 Task: Look for space in Centennial, United States from 10th July, 2023 to 15th July, 2023 for 7 adults in price range Rs.10000 to Rs.15000. Place can be entire place or shared room with 4 bedrooms having 7 beds and 4 bathrooms. Property type can be house, flat, guest house. Amenities needed are: wifi, TV, free parkinig on premises, gym, breakfast. Booking option can be shelf check-in. Required host language is English.
Action: Mouse moved to (453, 107)
Screenshot: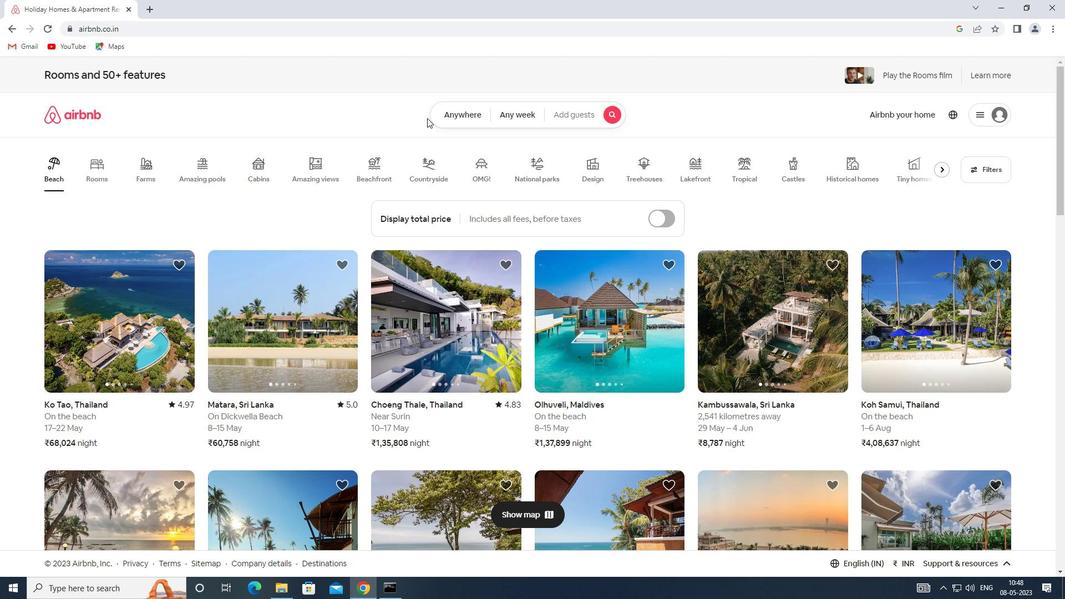 
Action: Mouse pressed left at (453, 107)
Screenshot: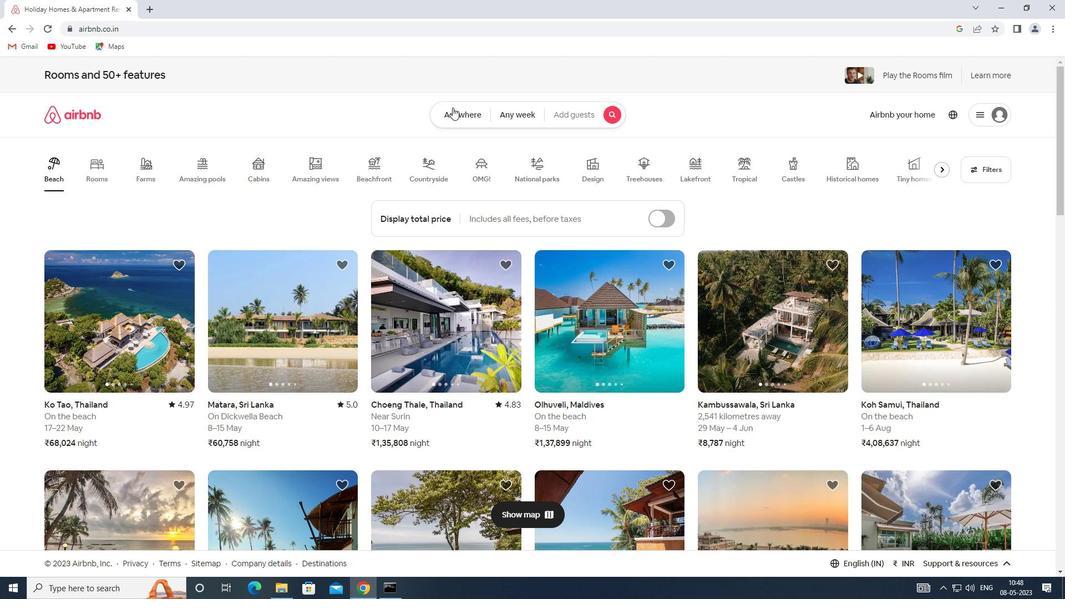 
Action: Mouse moved to (366, 154)
Screenshot: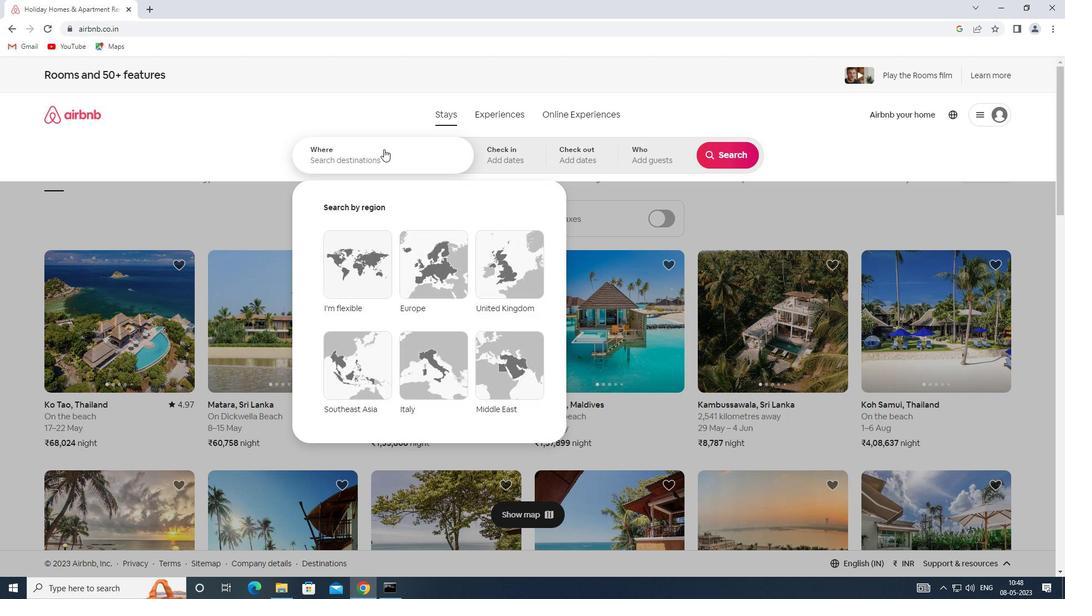 
Action: Mouse pressed left at (366, 154)
Screenshot: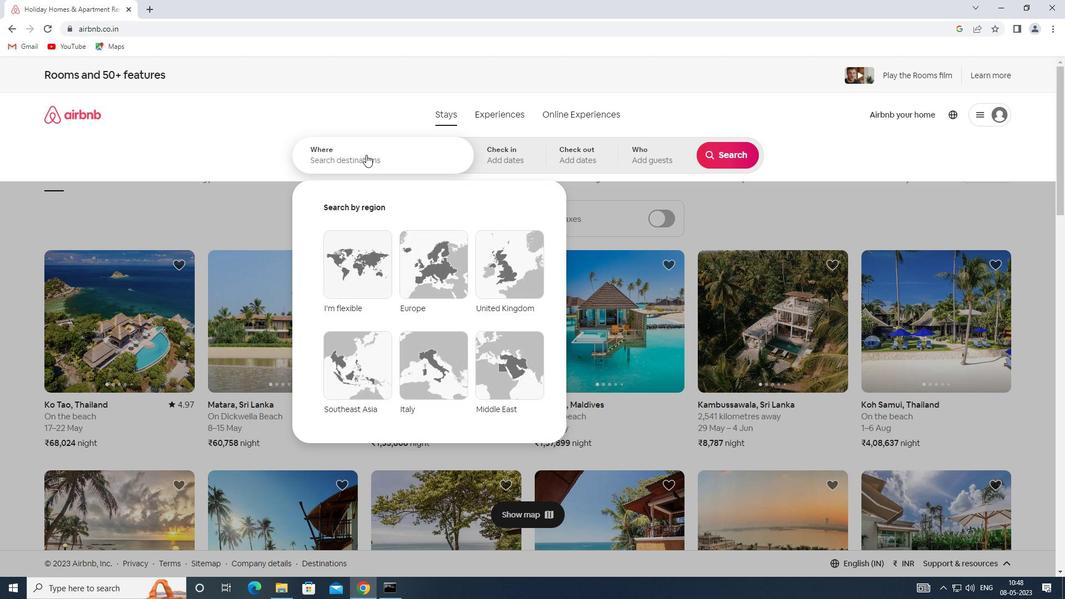 
Action: Key pressed <Key.shift><Key.shift><Key.shift><Key.shift><Key.shift><Key.shift><Key.shift><Key.shift><Key.shift><Key.shift><Key.shift><Key.shift><Key.shift><Key.shift>SPAC
Screenshot: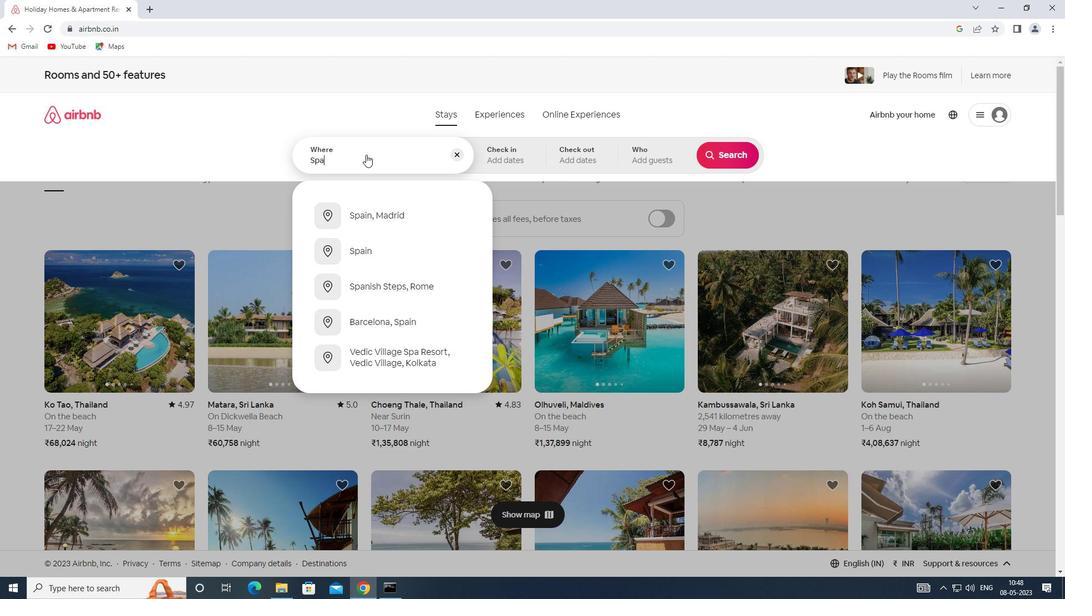
Action: Mouse moved to (365, 154)
Screenshot: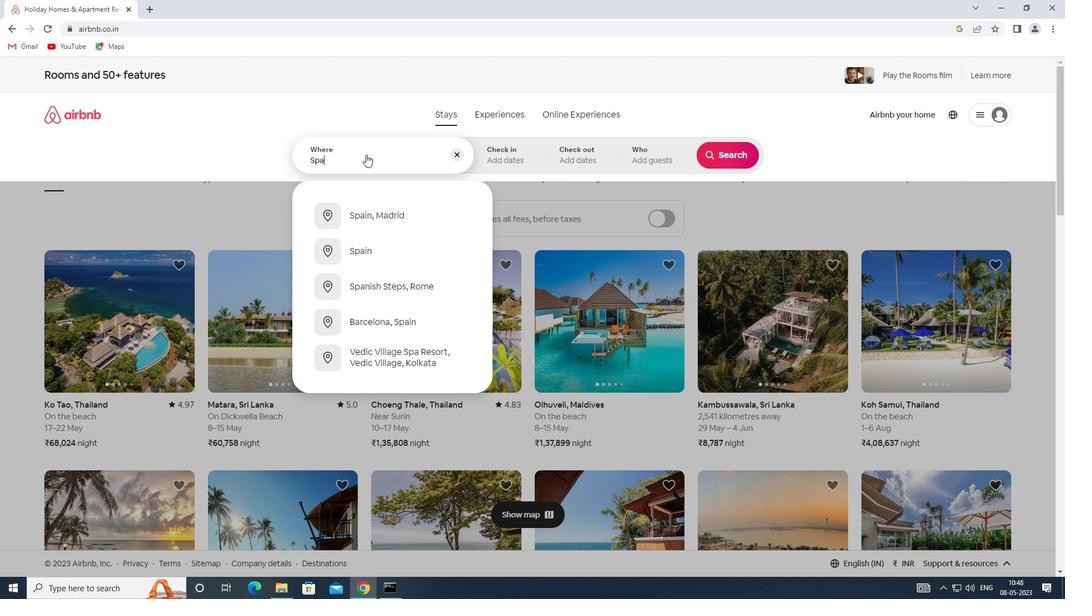 
Action: Key pressed E<Key.space>IN<Key.space><Key.shift><Key.shift><Key.shift><Key.shift><Key.shift>CENTENNIAL,<Key.shift>UNITED<Key.space><Key.shift>STATES
Screenshot: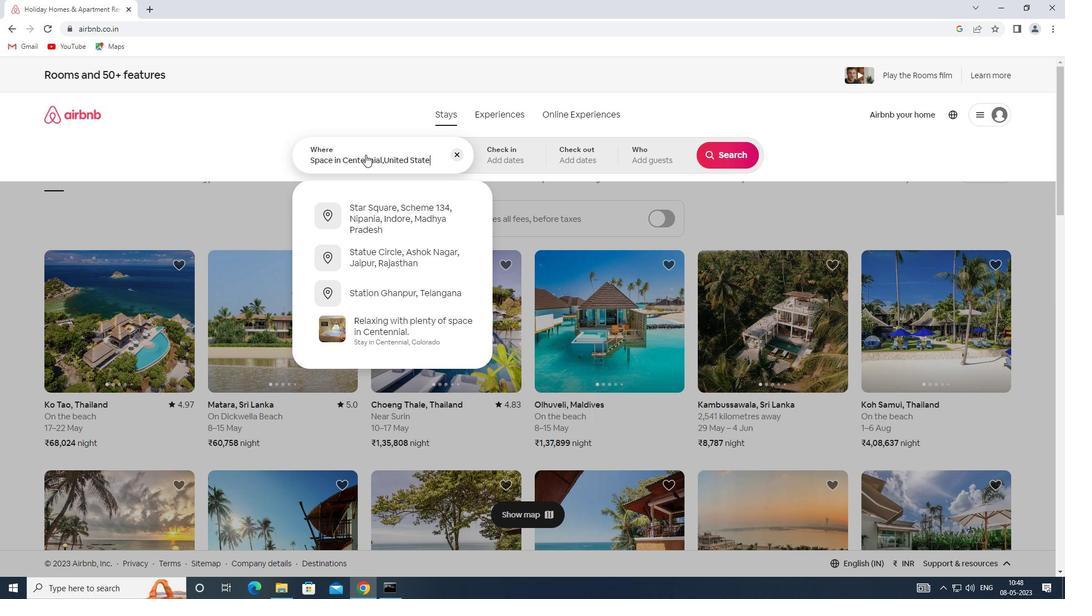 
Action: Mouse moved to (482, 157)
Screenshot: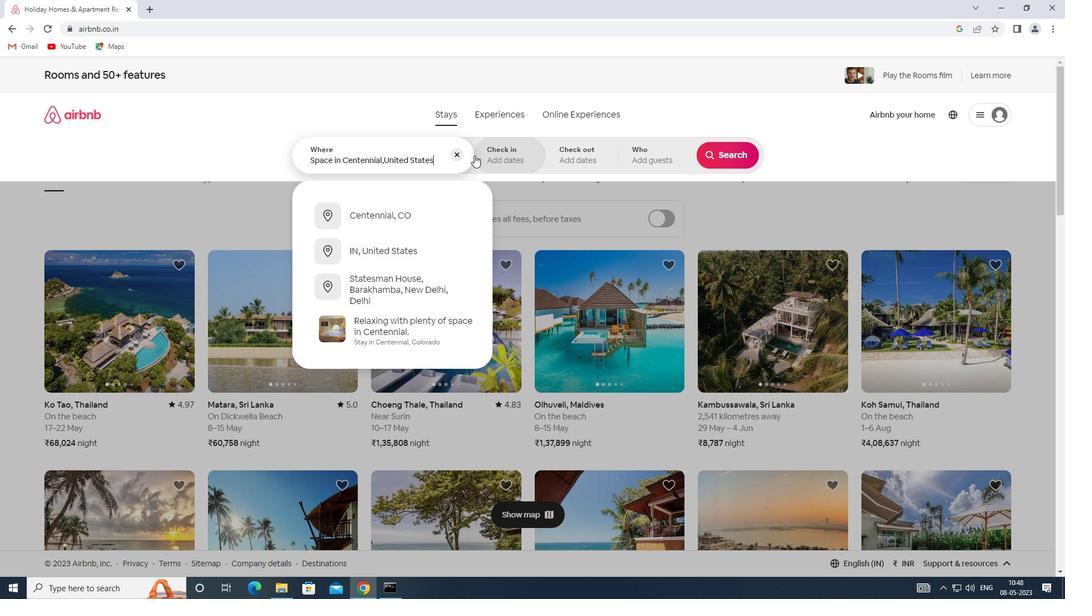
Action: Mouse pressed left at (482, 157)
Screenshot: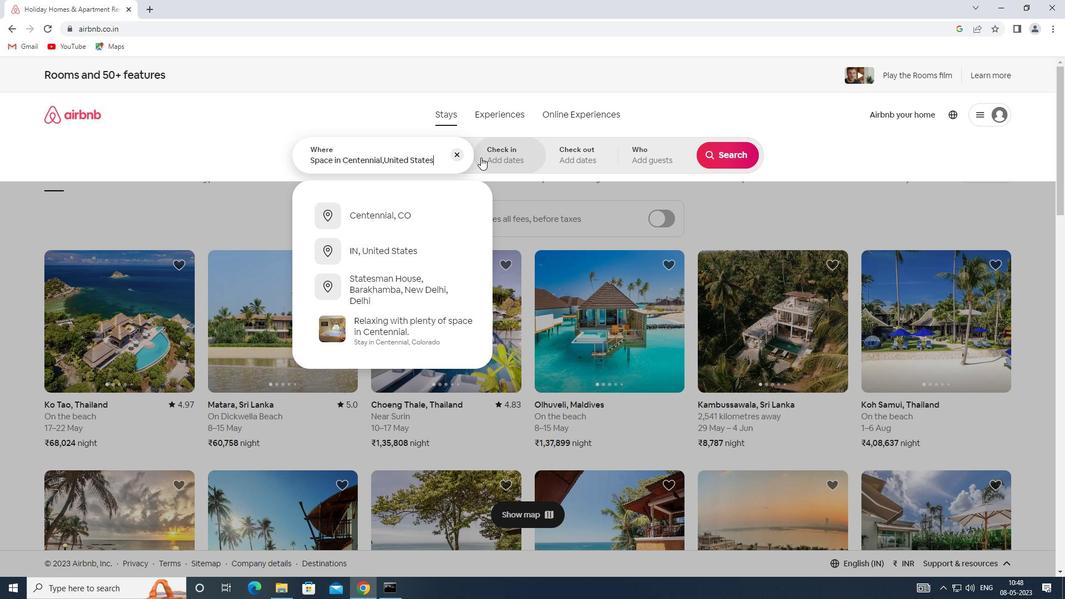 
Action: Mouse moved to (728, 242)
Screenshot: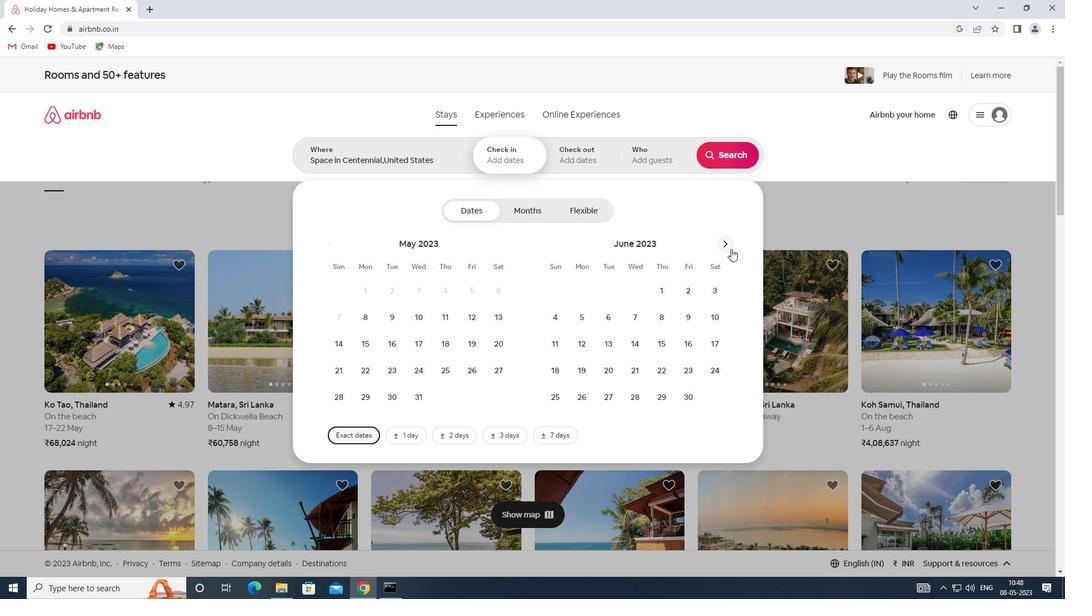 
Action: Mouse pressed left at (728, 242)
Screenshot: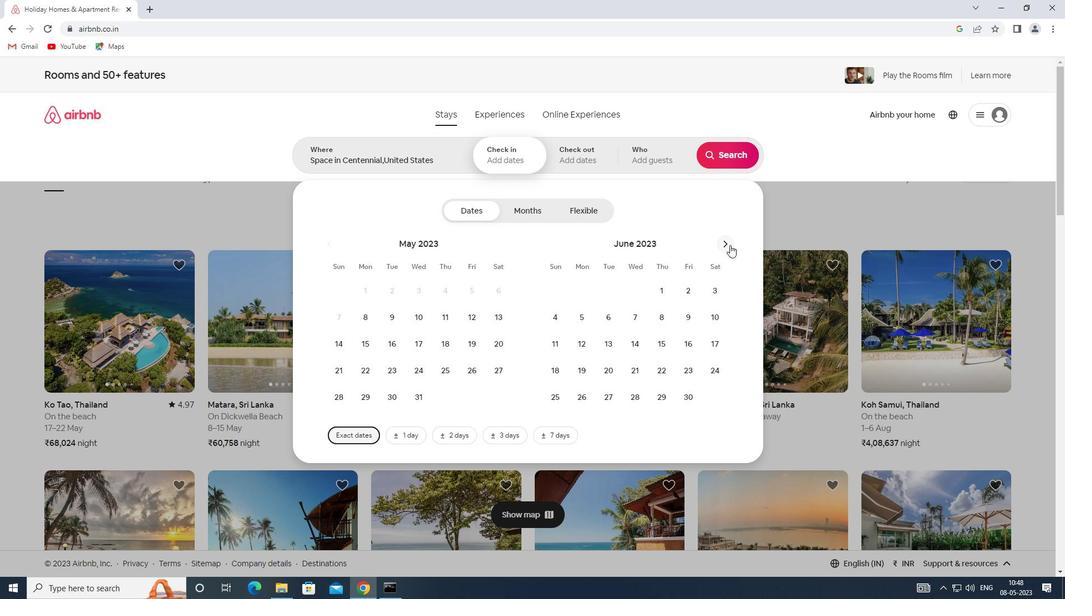 
Action: Mouse moved to (585, 343)
Screenshot: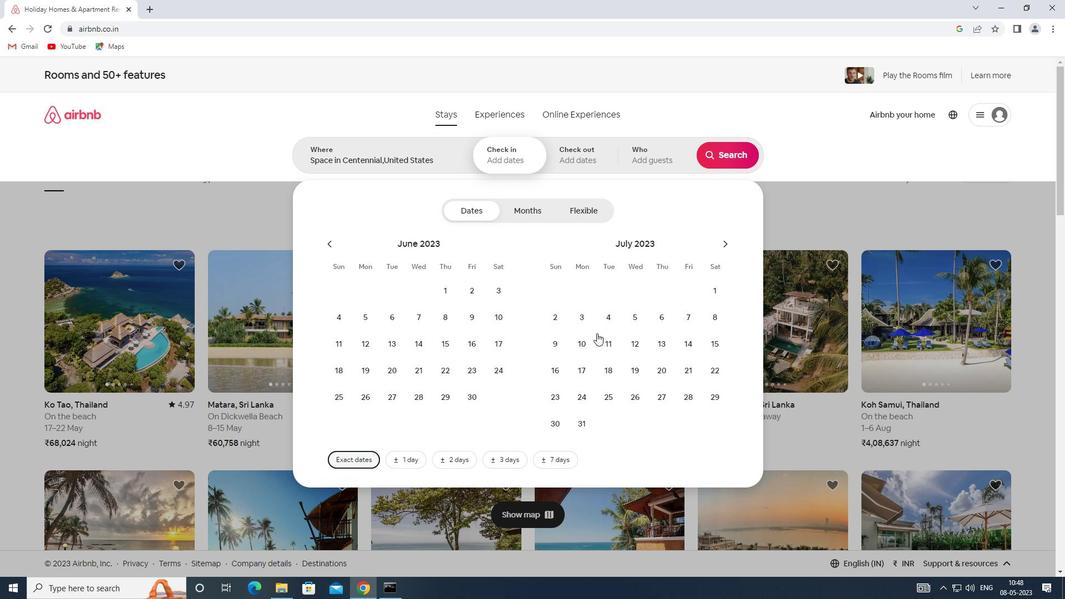 
Action: Mouse pressed left at (585, 343)
Screenshot: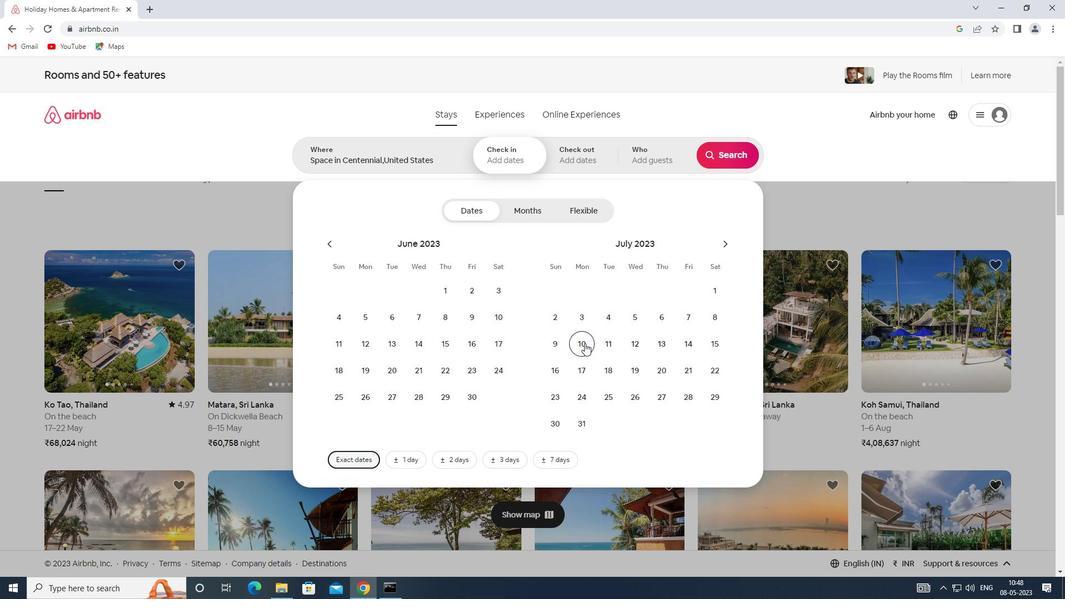 
Action: Mouse moved to (723, 335)
Screenshot: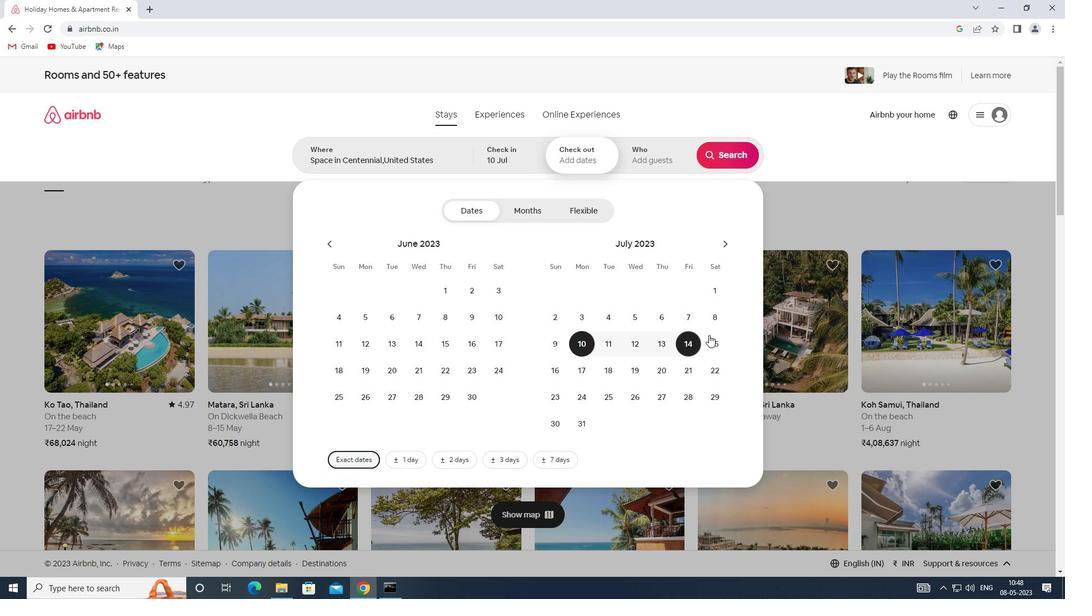 
Action: Mouse pressed left at (723, 335)
Screenshot: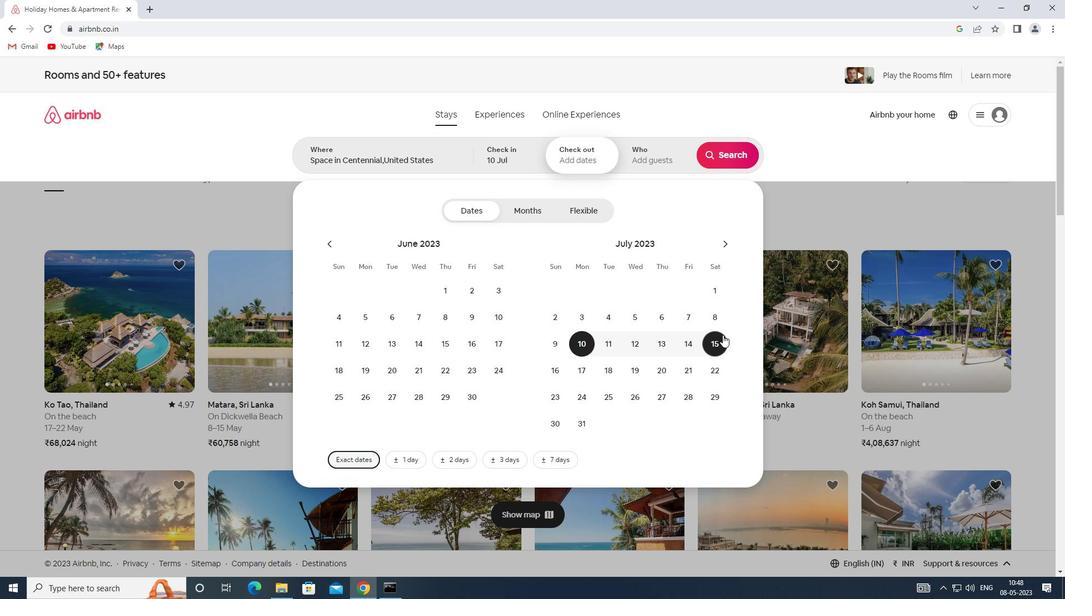 
Action: Mouse moved to (672, 154)
Screenshot: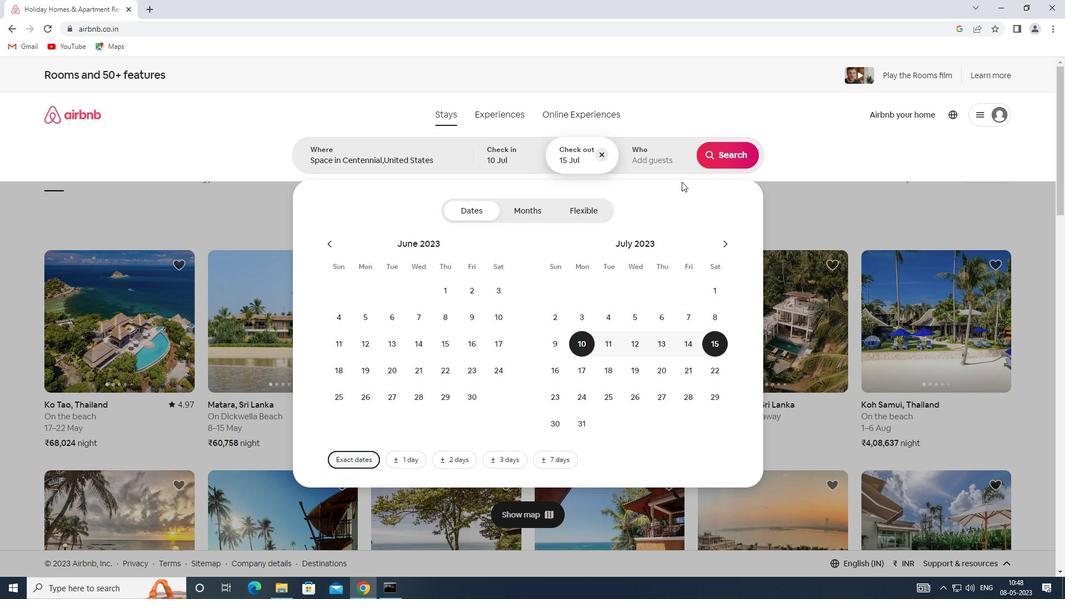 
Action: Mouse pressed left at (672, 154)
Screenshot: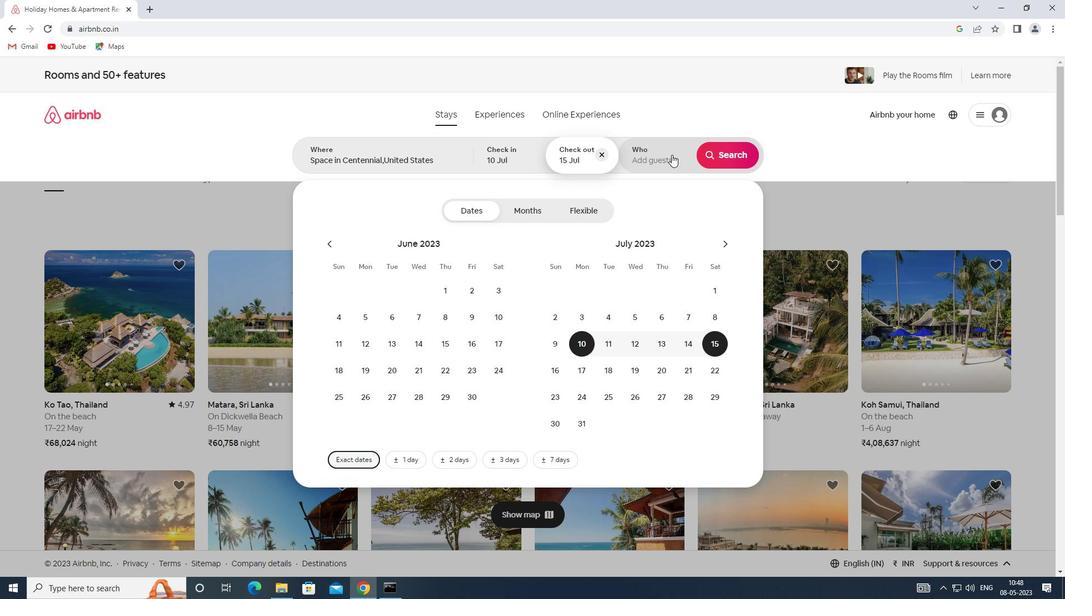 
Action: Mouse moved to (733, 216)
Screenshot: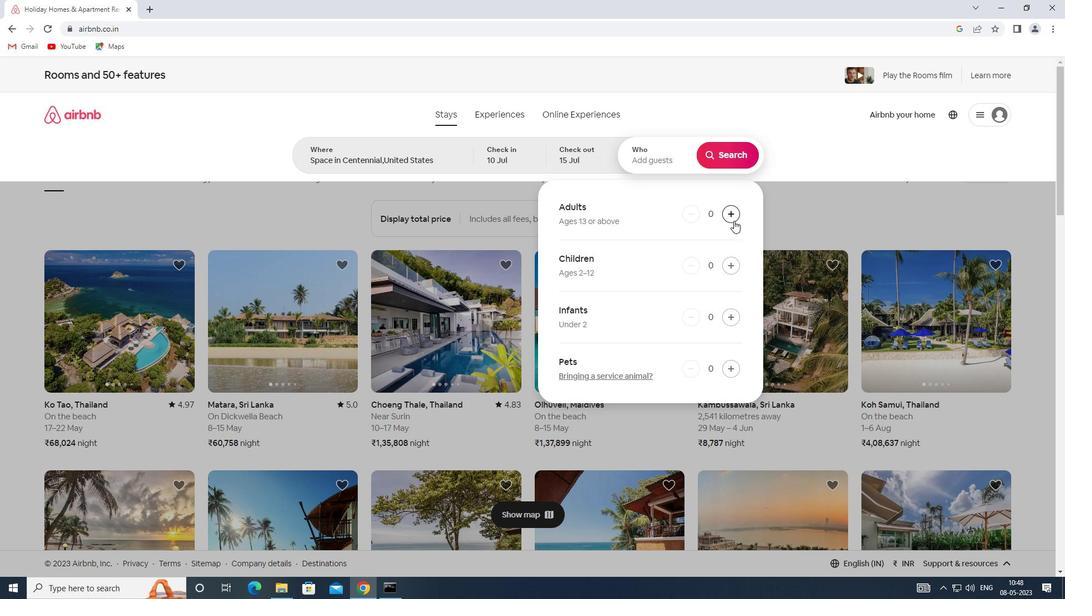 
Action: Mouse pressed left at (733, 216)
Screenshot: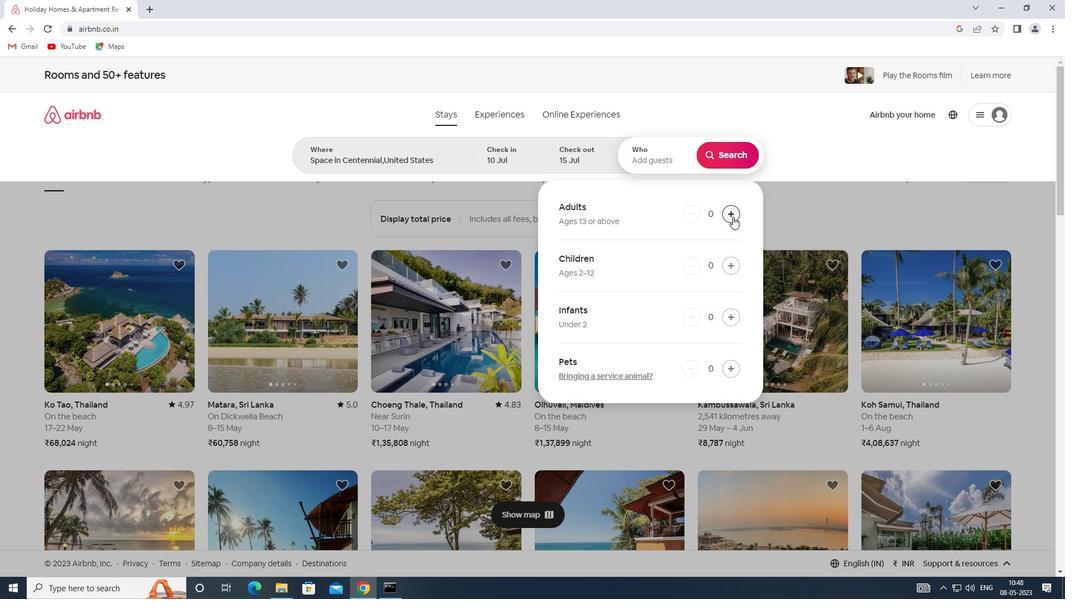 
Action: Mouse pressed left at (733, 216)
Screenshot: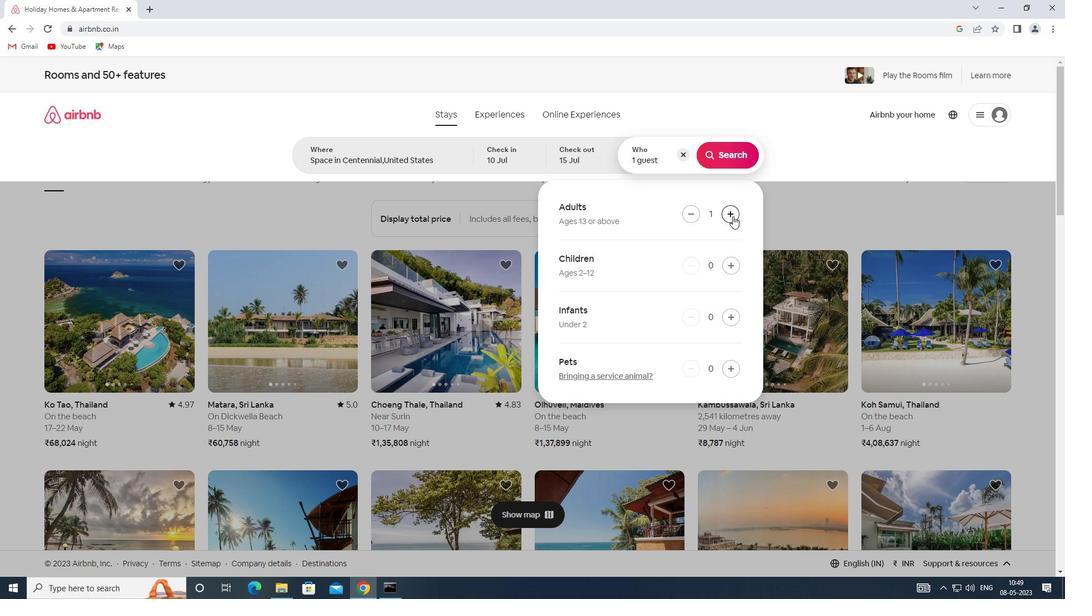 
Action: Mouse pressed left at (733, 216)
Screenshot: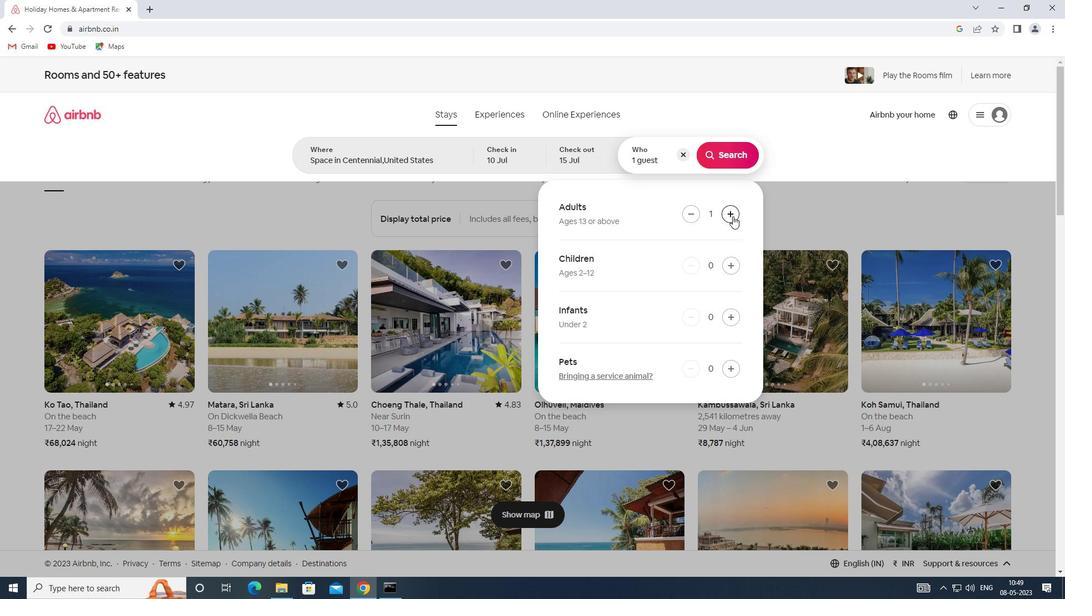 
Action: Mouse pressed left at (733, 216)
Screenshot: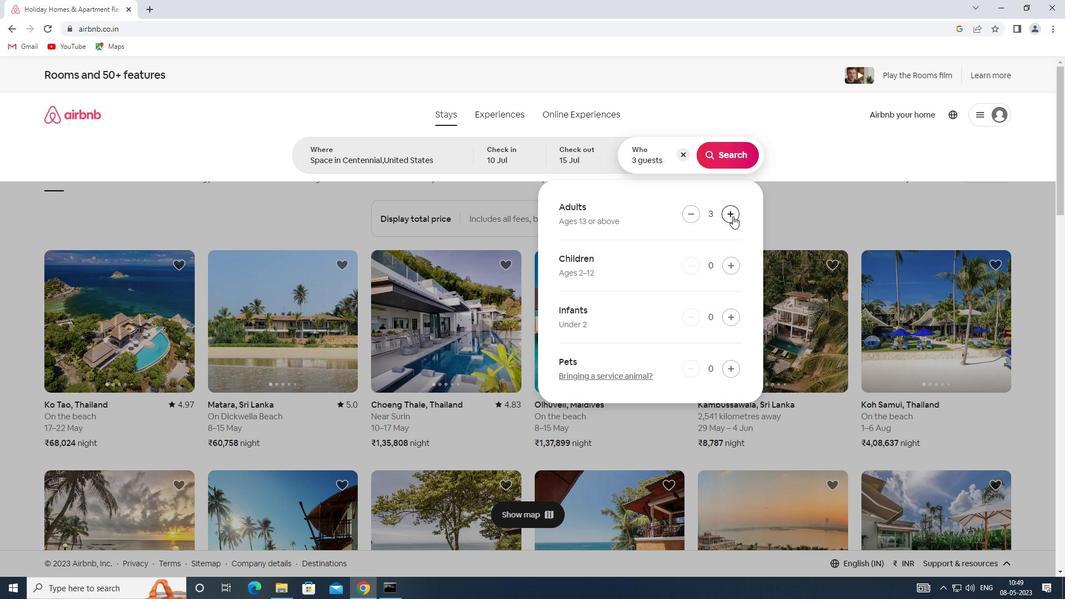 
Action: Mouse pressed left at (733, 216)
Screenshot: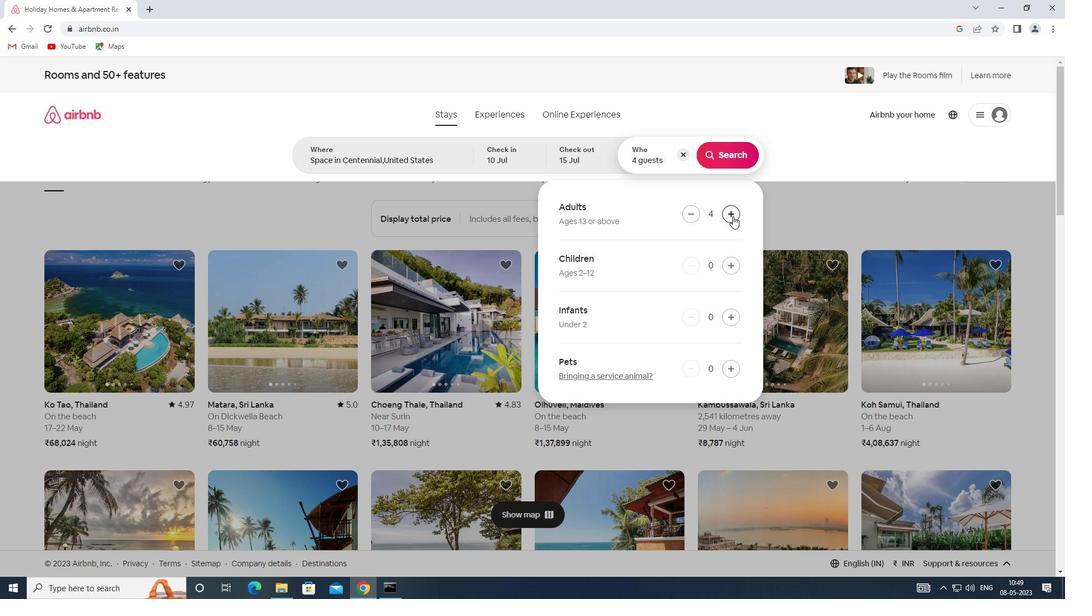 
Action: Mouse pressed left at (733, 216)
Screenshot: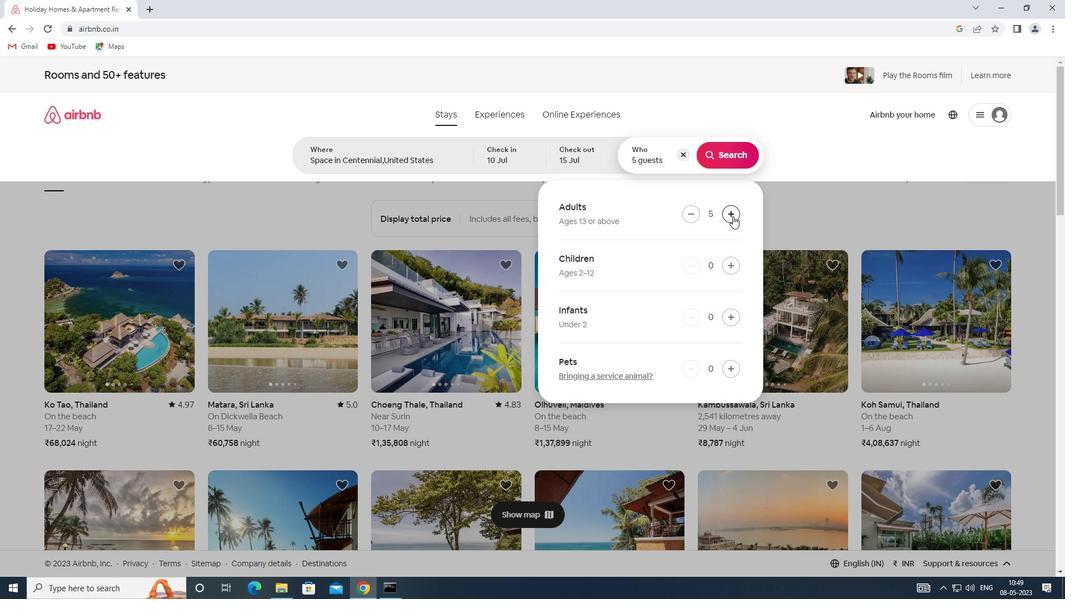 
Action: Mouse pressed left at (733, 216)
Screenshot: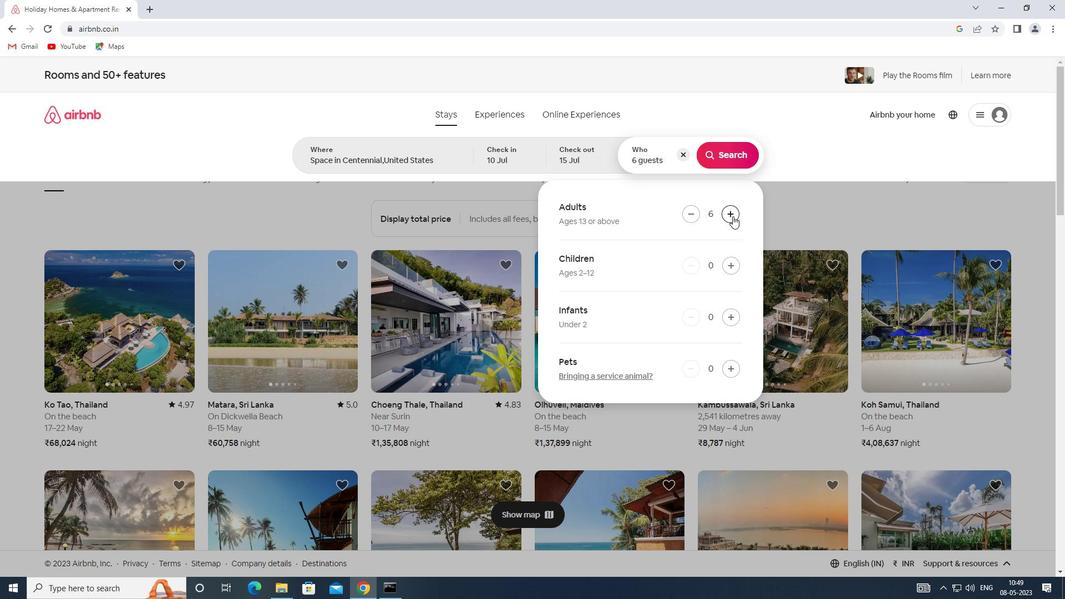 
Action: Mouse moved to (737, 154)
Screenshot: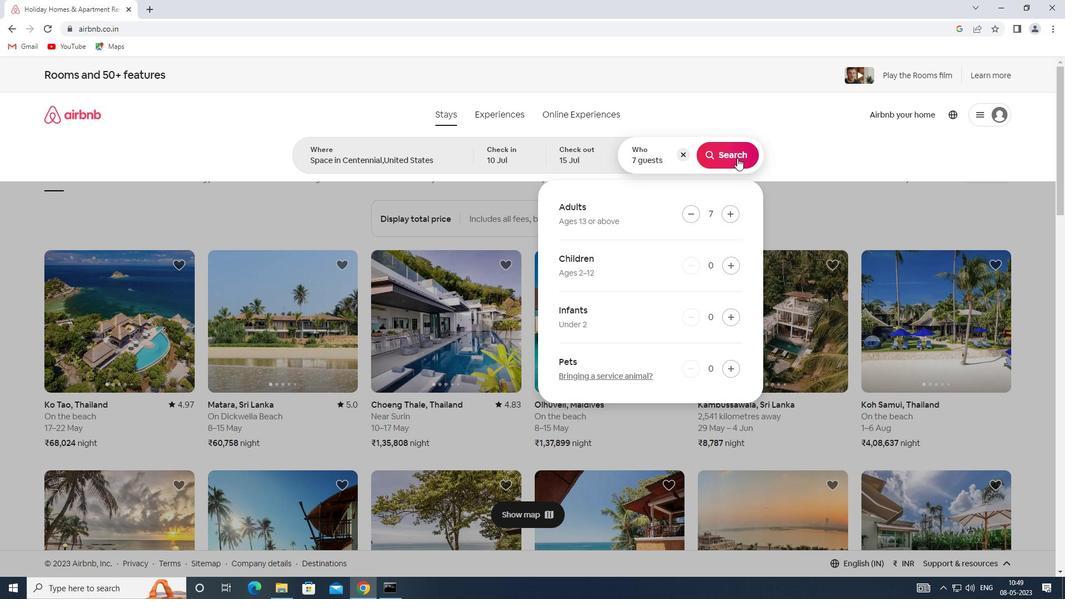
Action: Mouse pressed left at (737, 154)
Screenshot: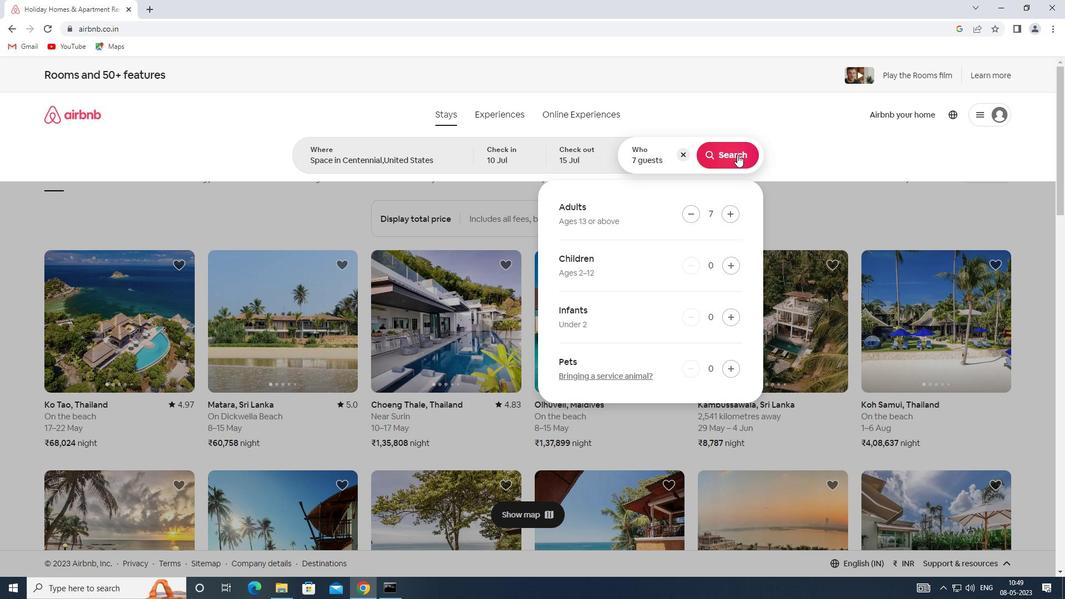 
Action: Mouse moved to (1015, 131)
Screenshot: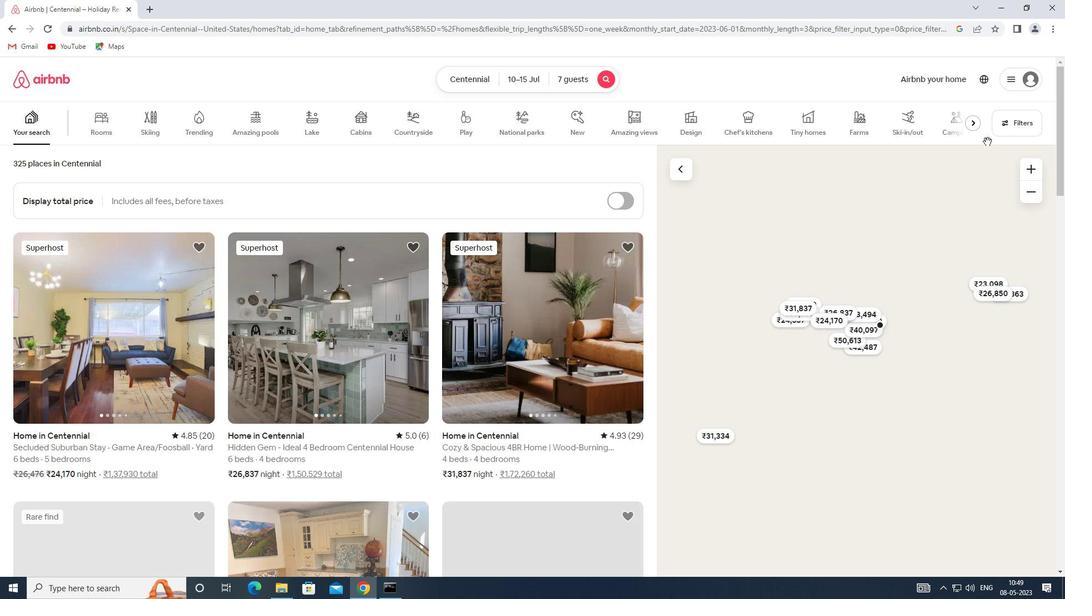 
Action: Mouse pressed left at (1015, 131)
Screenshot: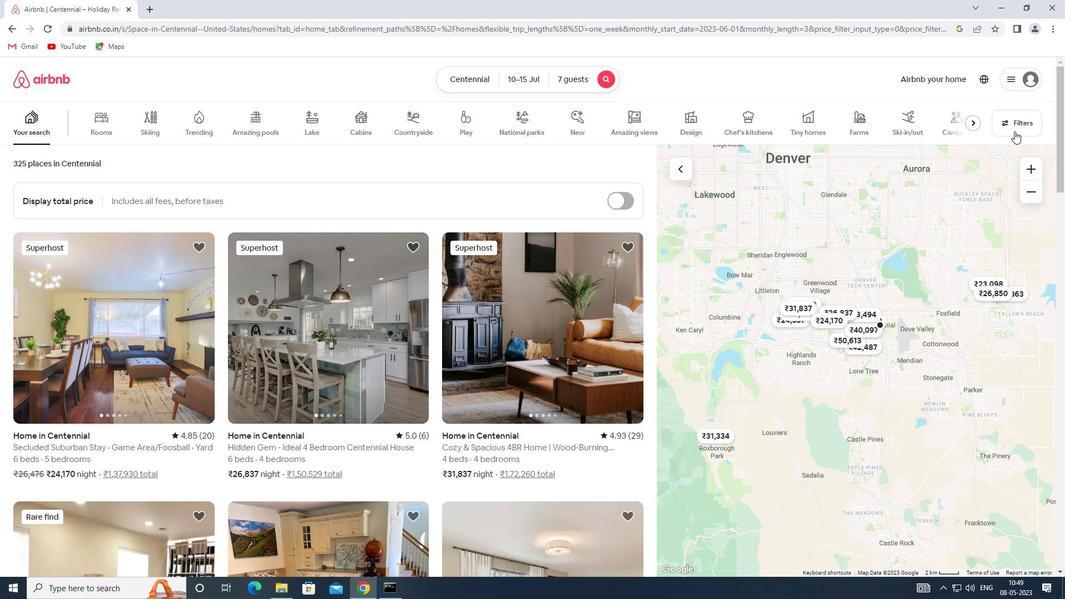 
Action: Mouse moved to (386, 397)
Screenshot: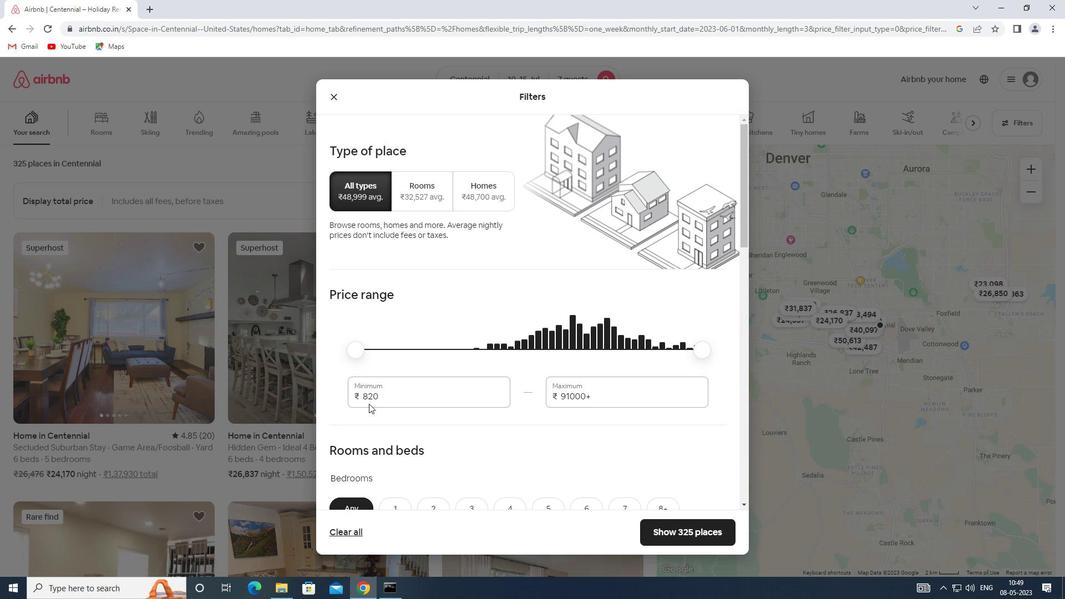 
Action: Mouse pressed left at (386, 397)
Screenshot: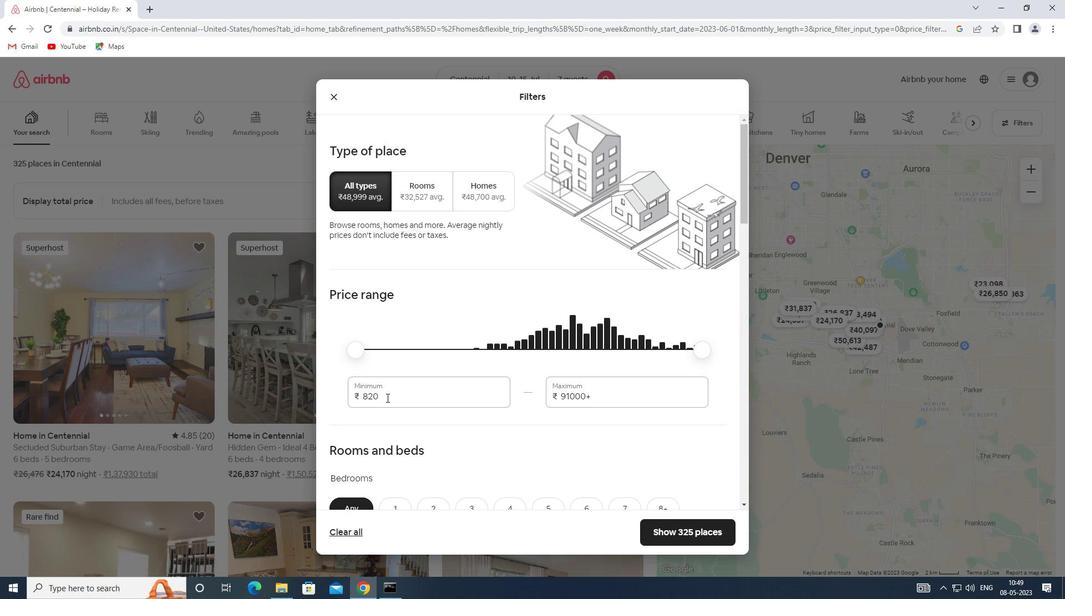 
Action: Mouse moved to (348, 397)
Screenshot: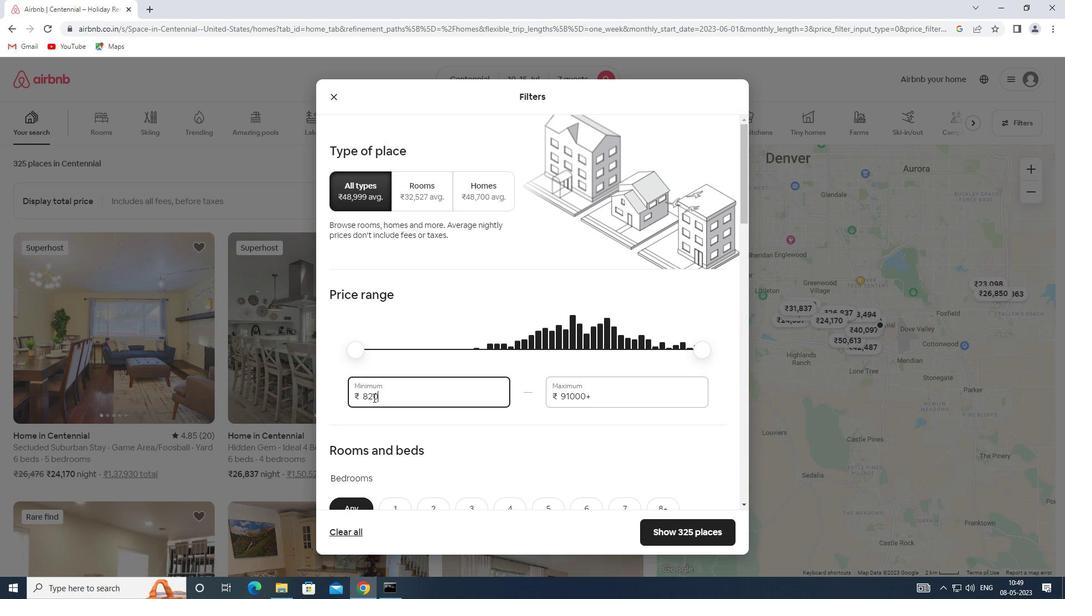 
Action: Key pressed 10000
Screenshot: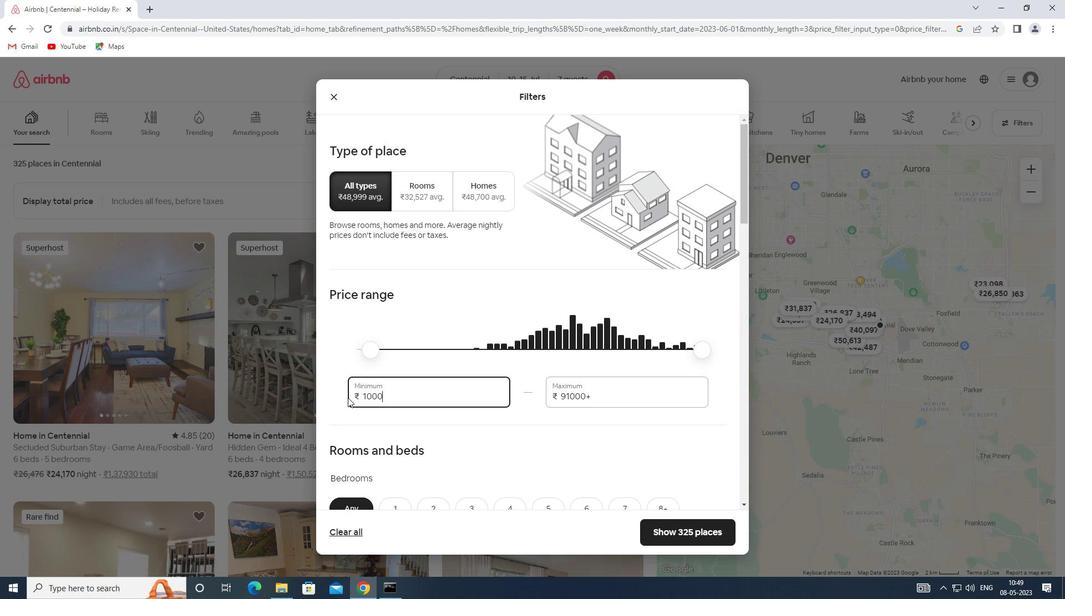 
Action: Mouse moved to (592, 399)
Screenshot: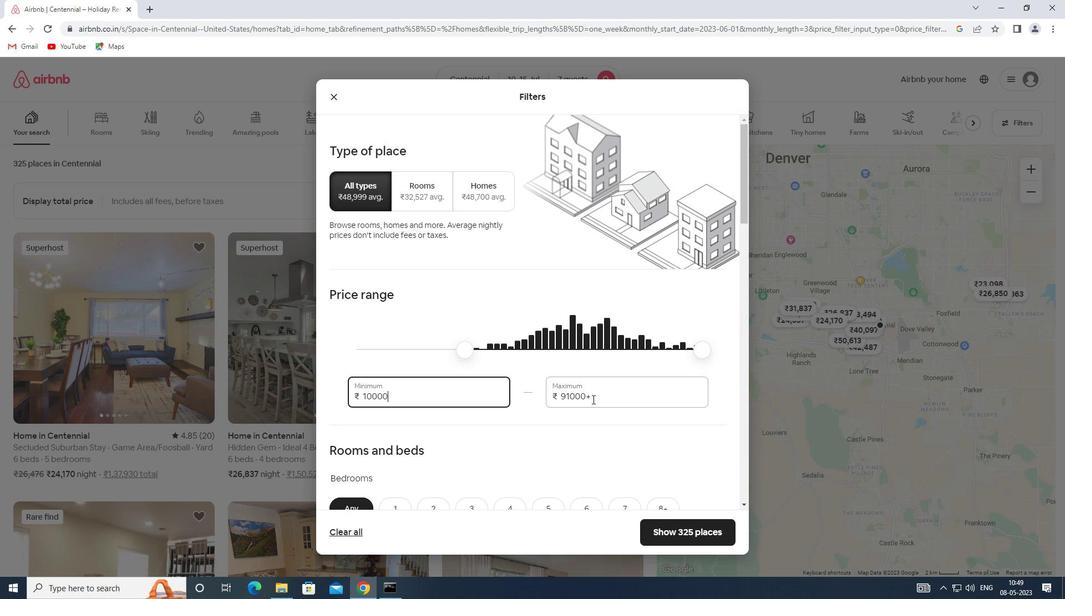 
Action: Mouse pressed left at (592, 399)
Screenshot: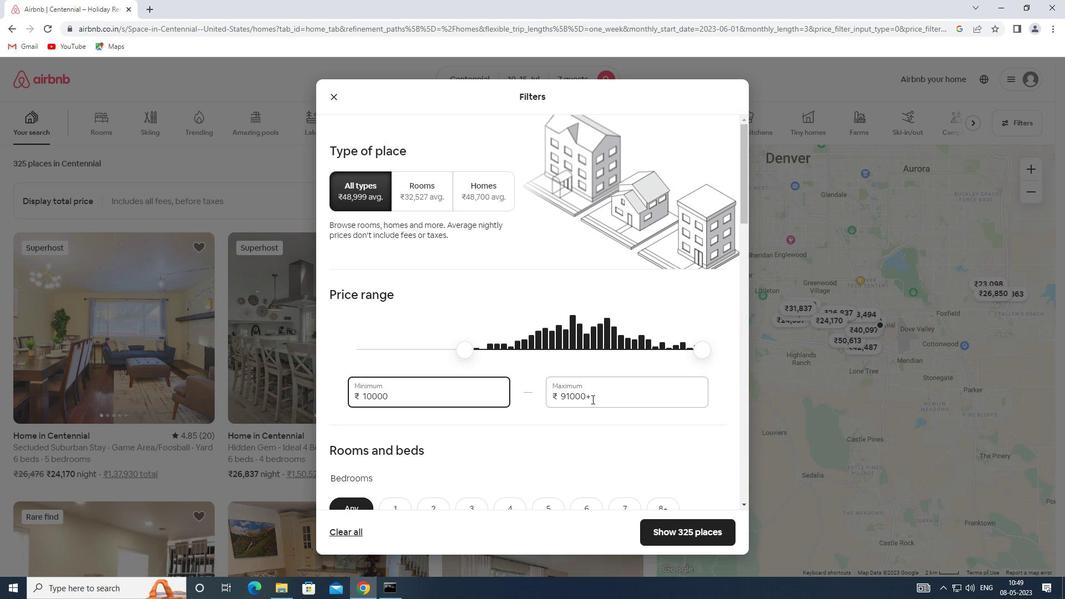 
Action: Mouse moved to (536, 392)
Screenshot: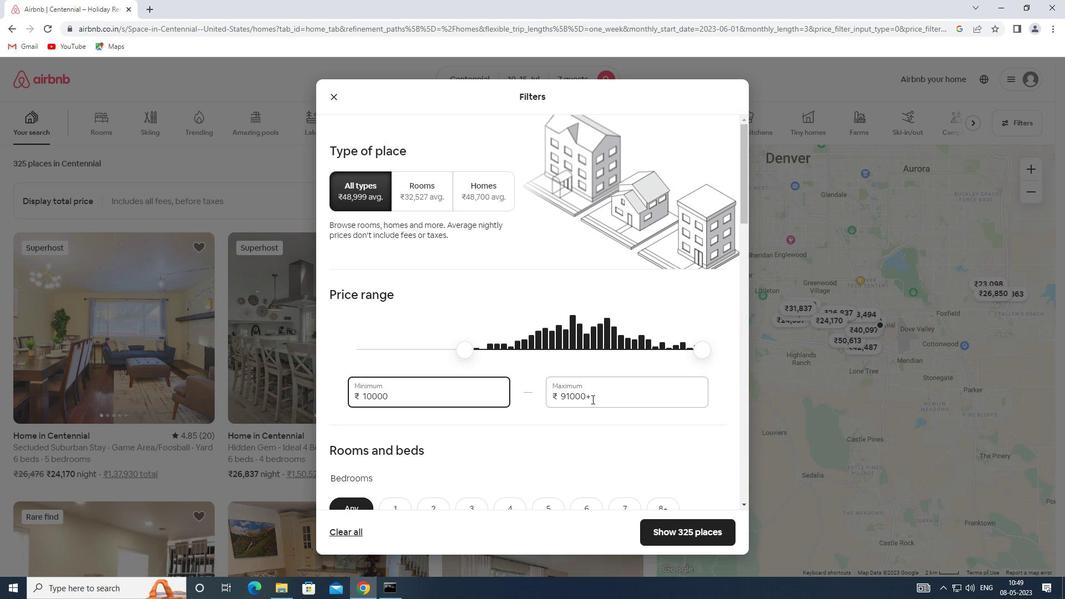
Action: Key pressed 15000
Screenshot: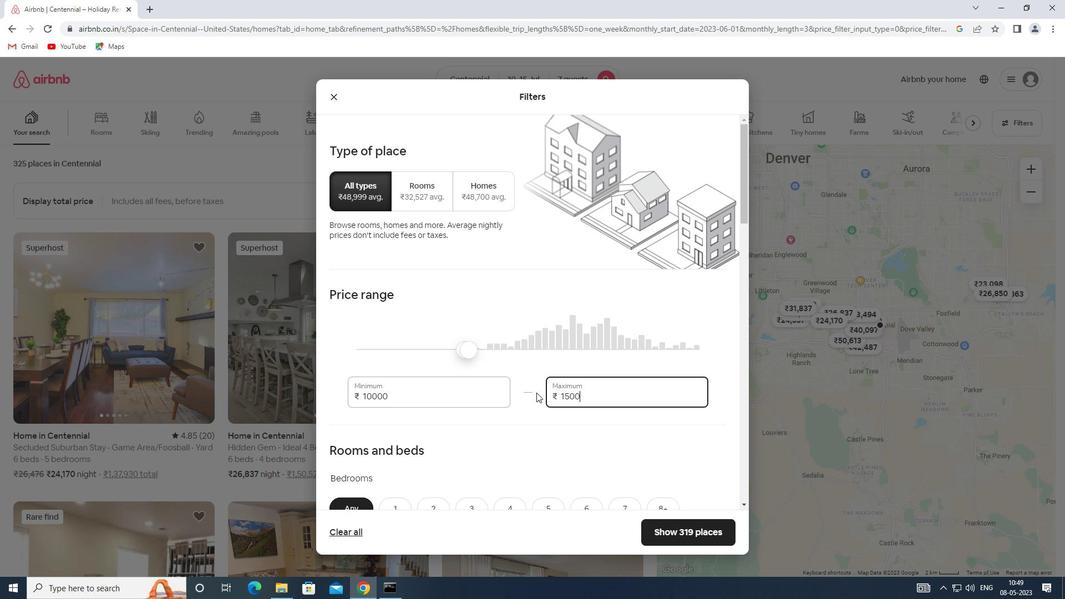 
Action: Mouse moved to (535, 392)
Screenshot: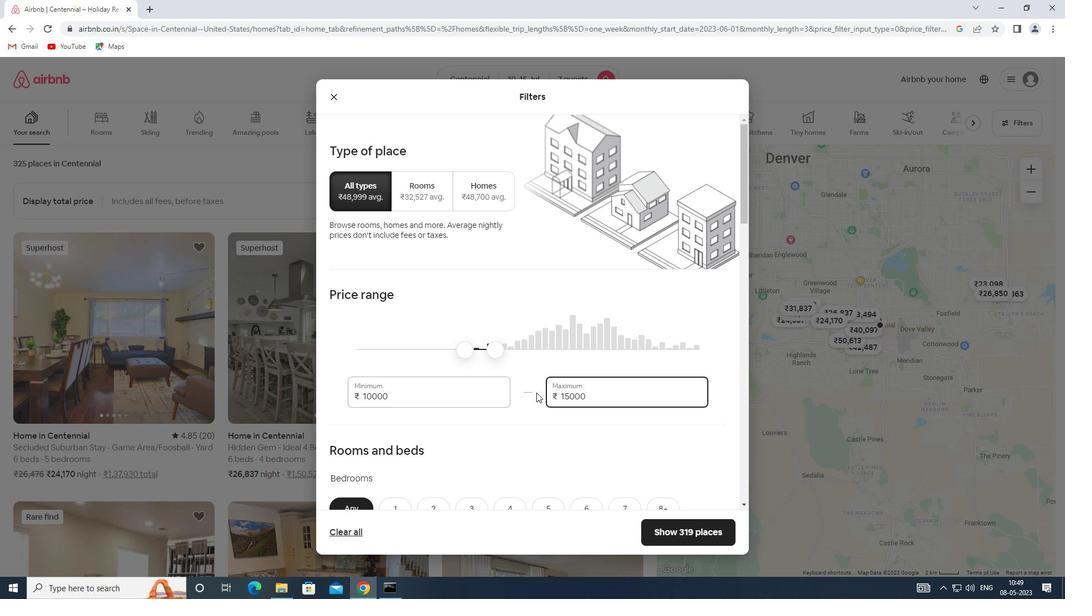 
Action: Mouse scrolled (535, 392) with delta (0, 0)
Screenshot: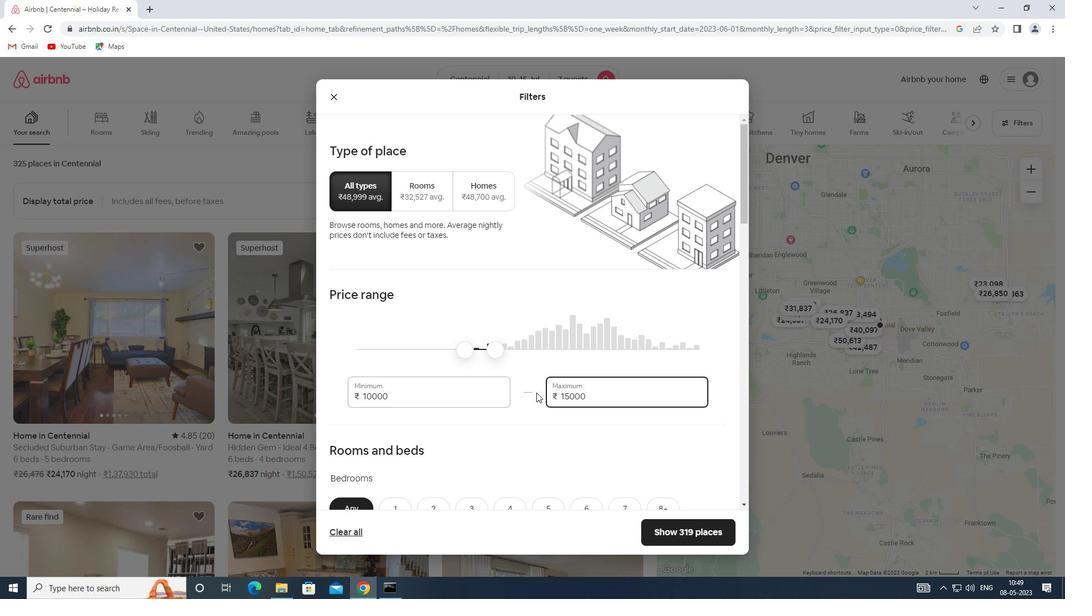 
Action: Mouse scrolled (535, 392) with delta (0, 0)
Screenshot: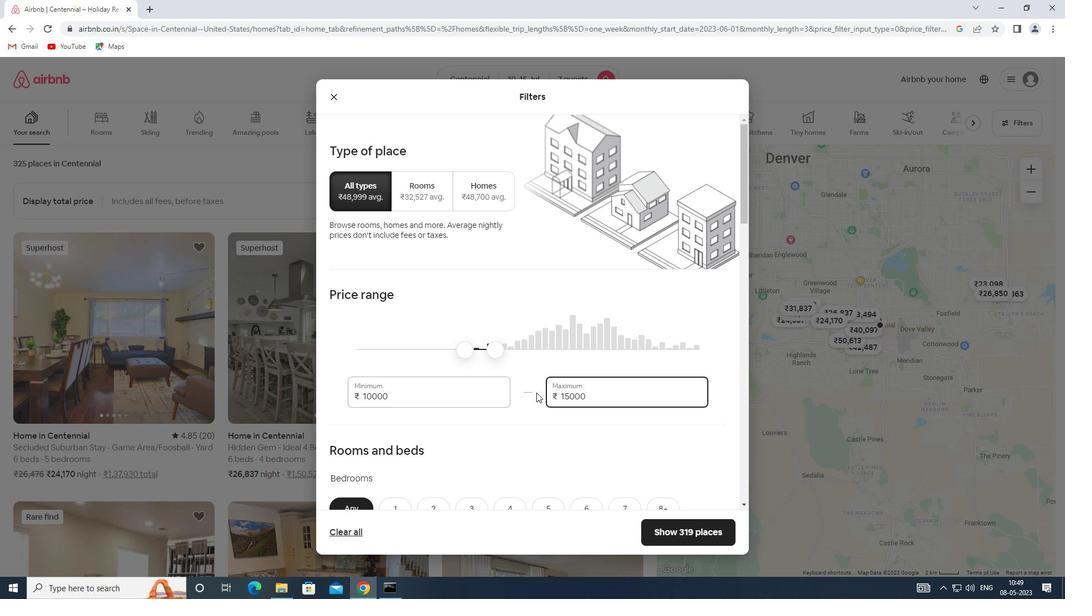 
Action: Mouse moved to (522, 396)
Screenshot: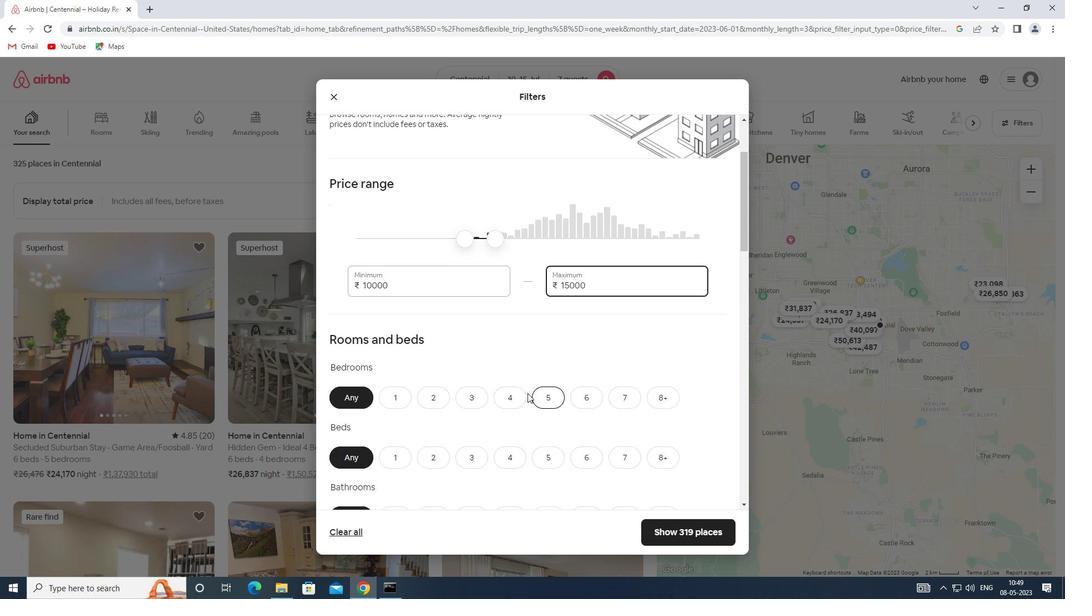 
Action: Mouse pressed left at (522, 396)
Screenshot: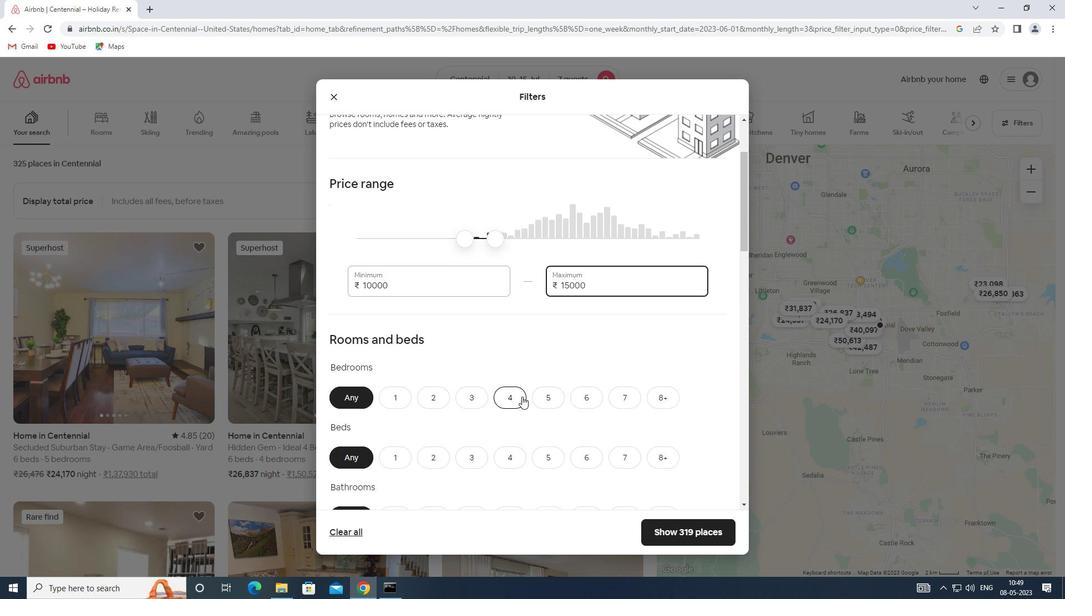 
Action: Mouse scrolled (522, 396) with delta (0, 0)
Screenshot: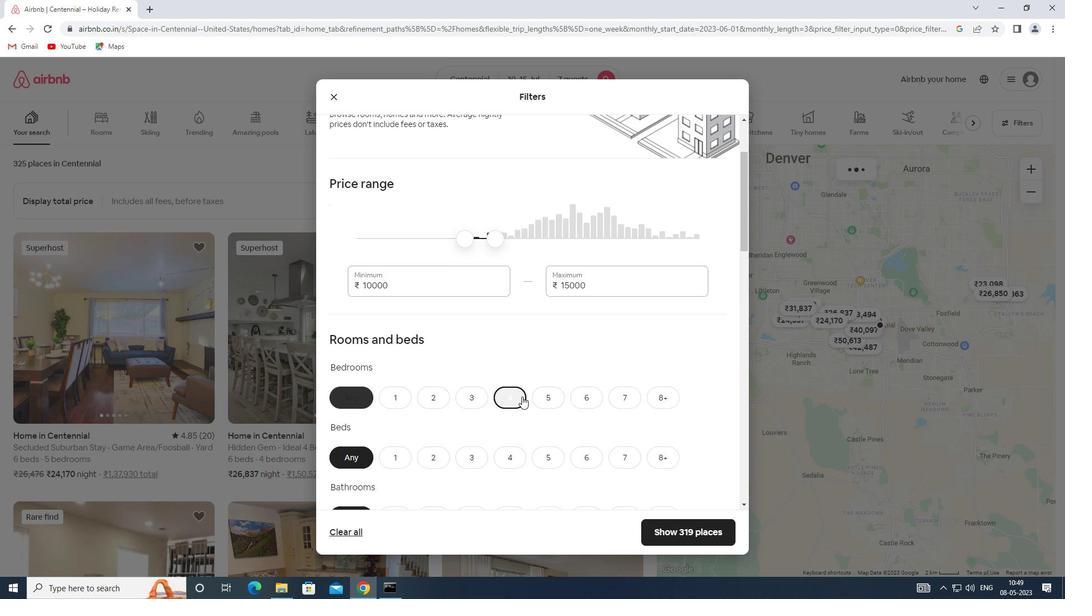 
Action: Mouse scrolled (522, 396) with delta (0, 0)
Screenshot: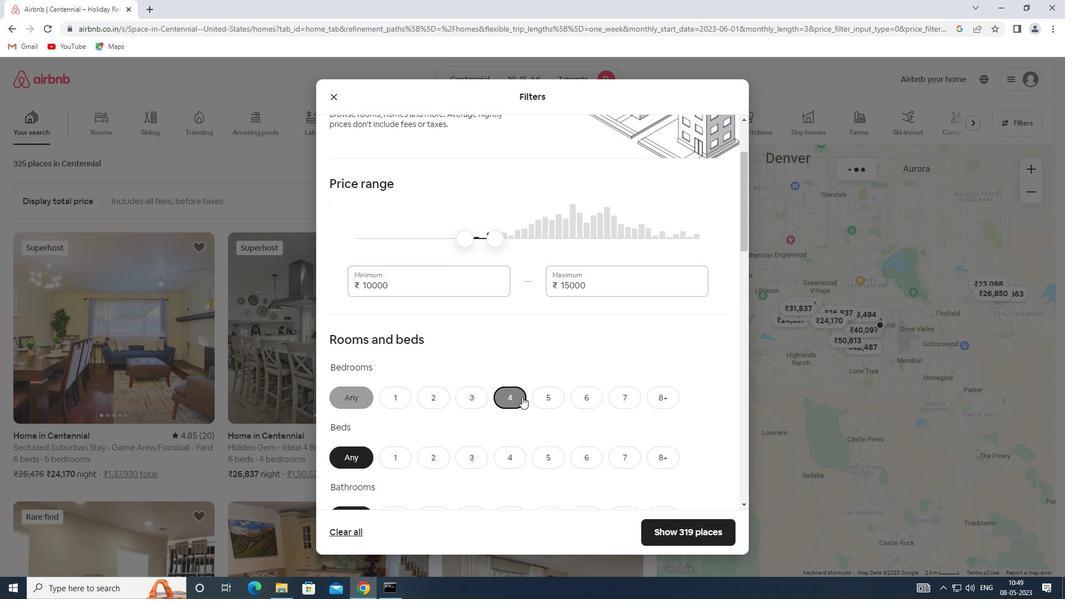 
Action: Mouse moved to (628, 346)
Screenshot: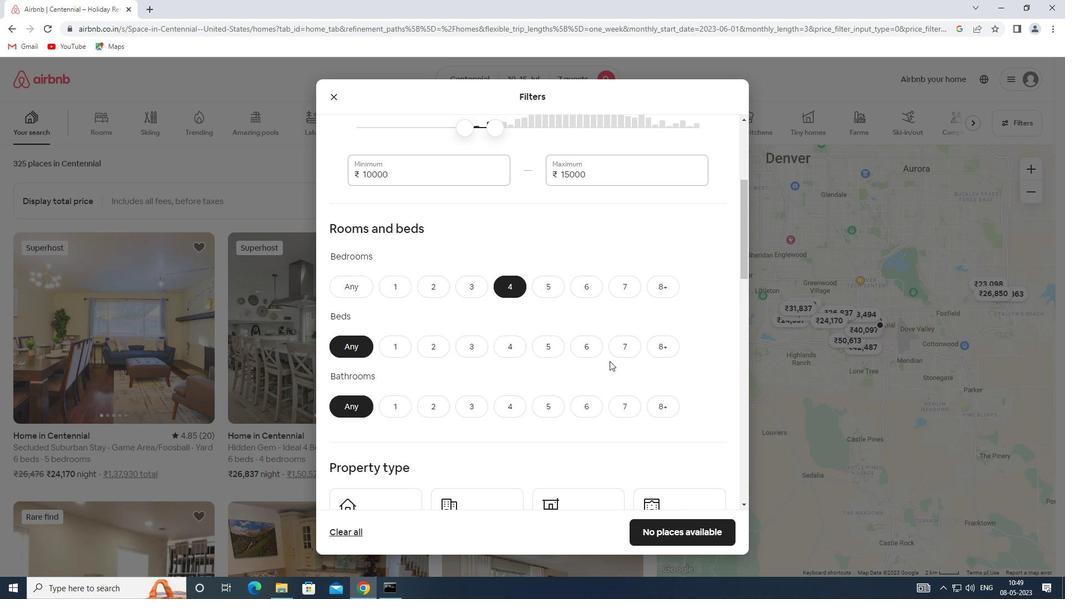 
Action: Mouse pressed left at (628, 346)
Screenshot: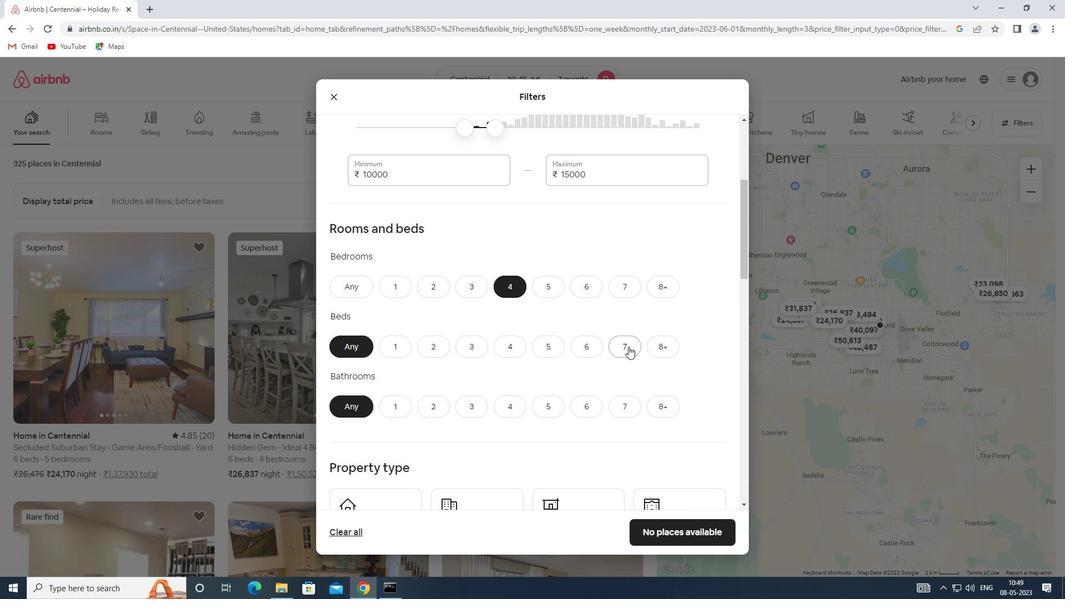 
Action: Mouse moved to (507, 402)
Screenshot: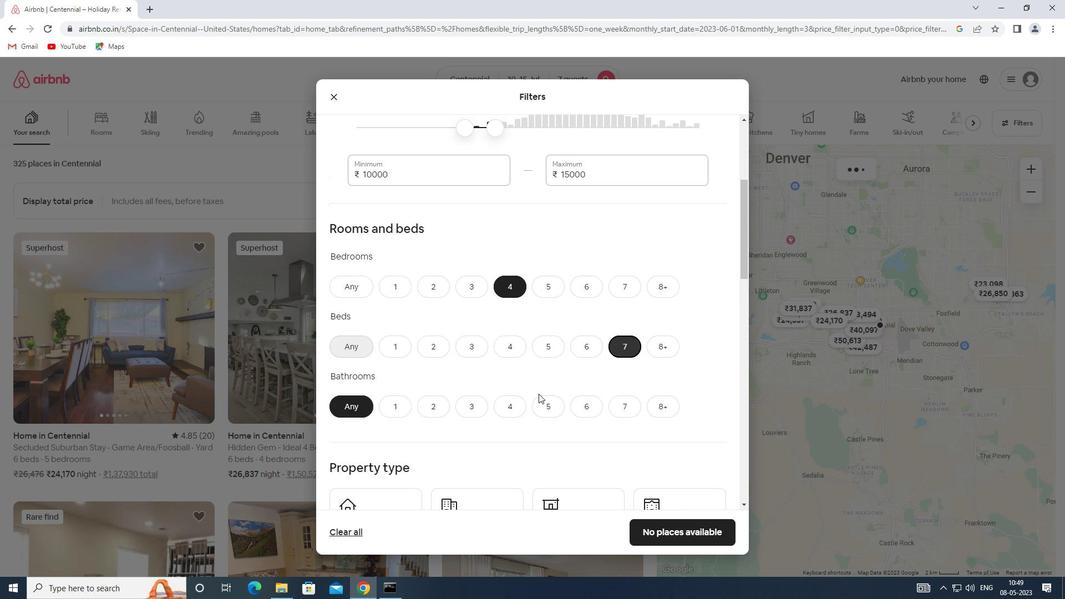 
Action: Mouse pressed left at (507, 402)
Screenshot: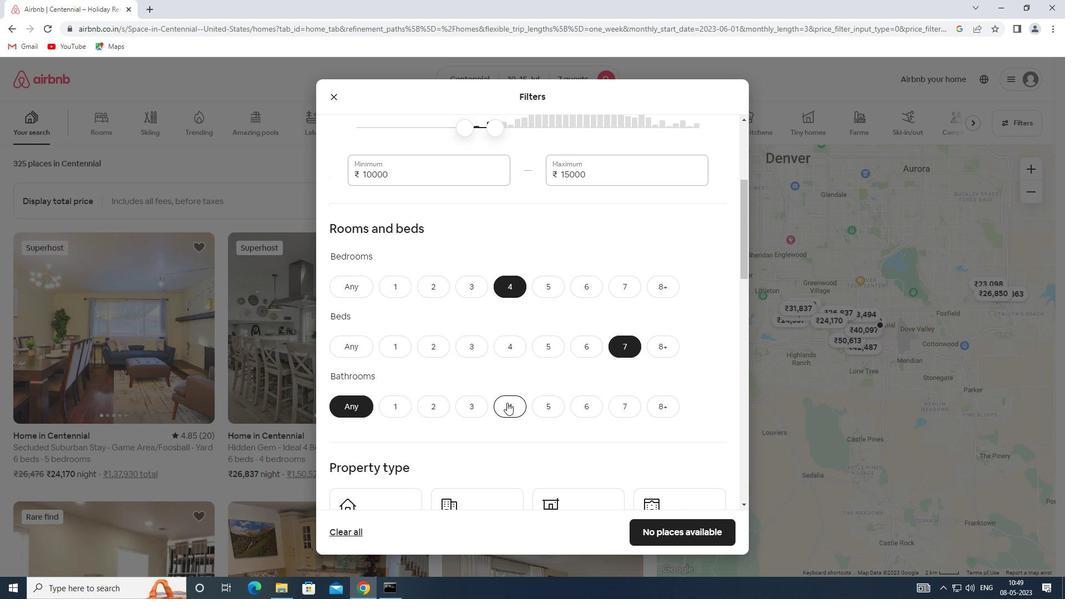 
Action: Mouse moved to (510, 402)
Screenshot: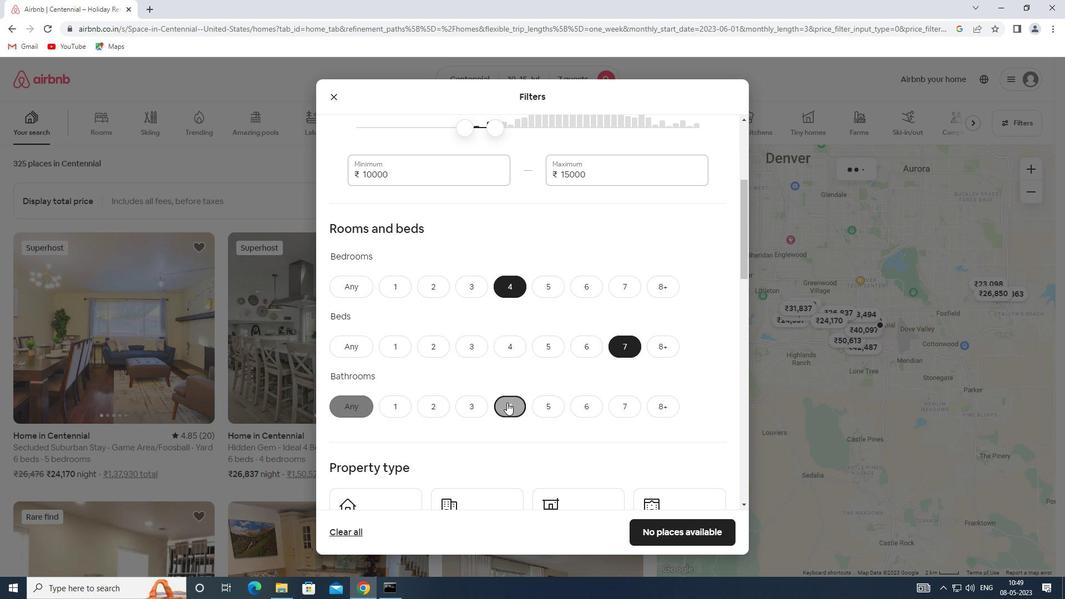 
Action: Mouse scrolled (510, 401) with delta (0, 0)
Screenshot: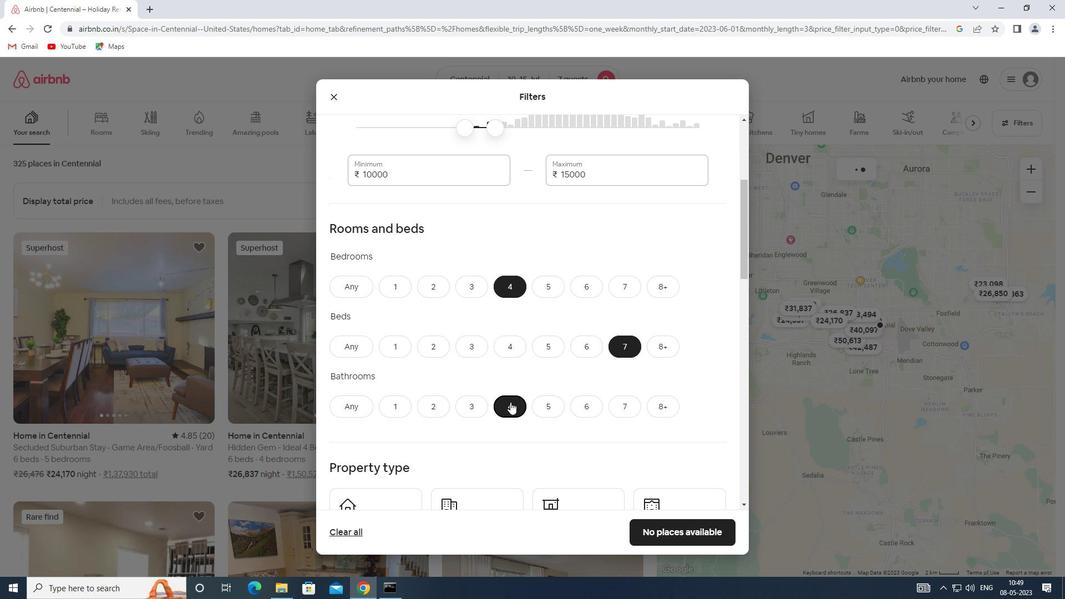 
Action: Mouse scrolled (510, 401) with delta (0, 0)
Screenshot: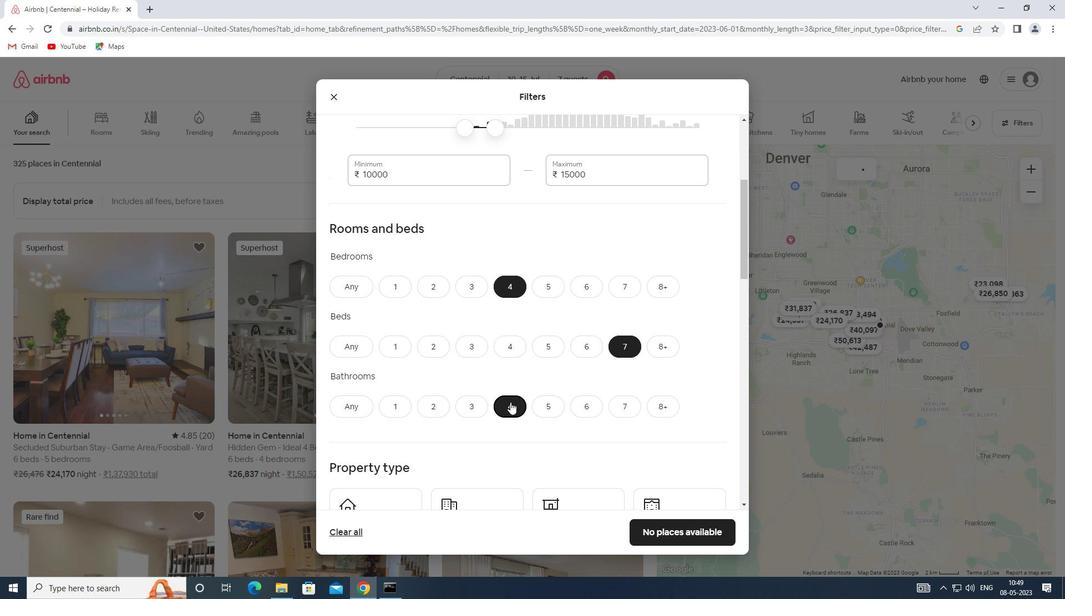 
Action: Mouse scrolled (510, 401) with delta (0, 0)
Screenshot: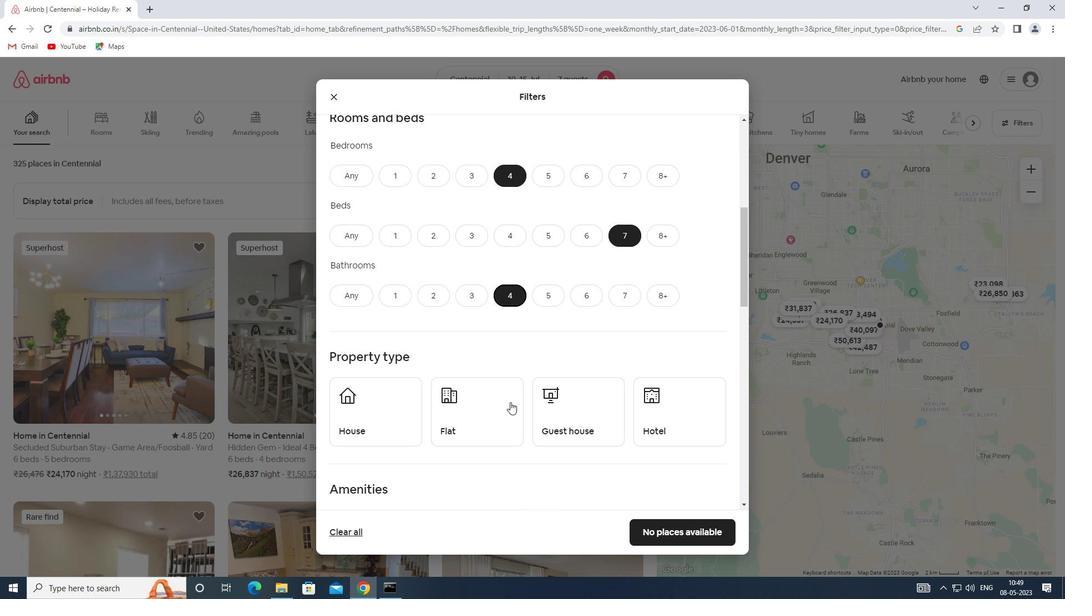 
Action: Mouse scrolled (510, 401) with delta (0, 0)
Screenshot: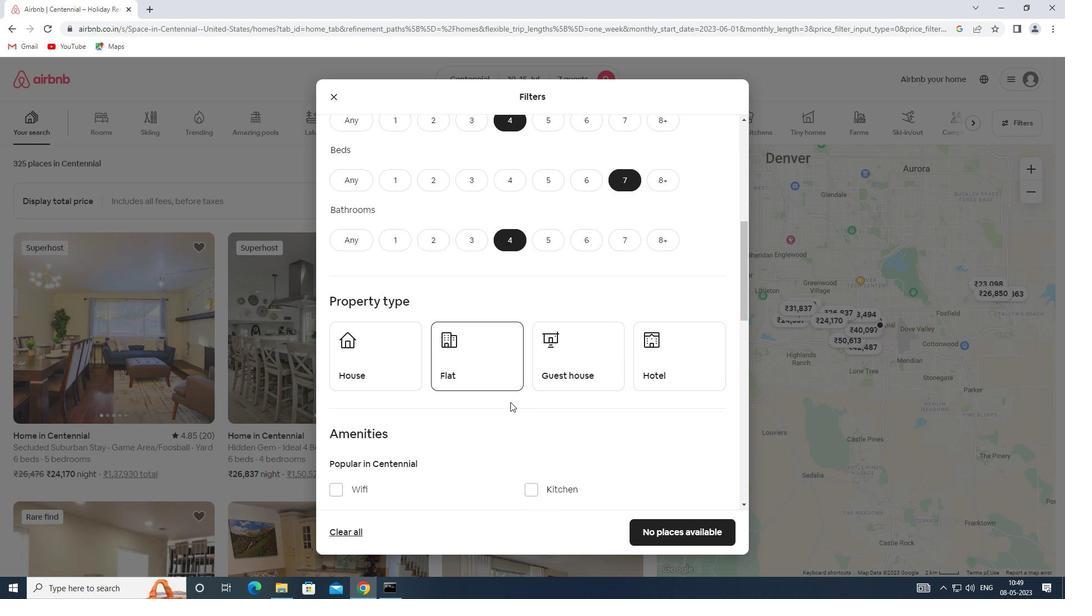 
Action: Mouse moved to (381, 325)
Screenshot: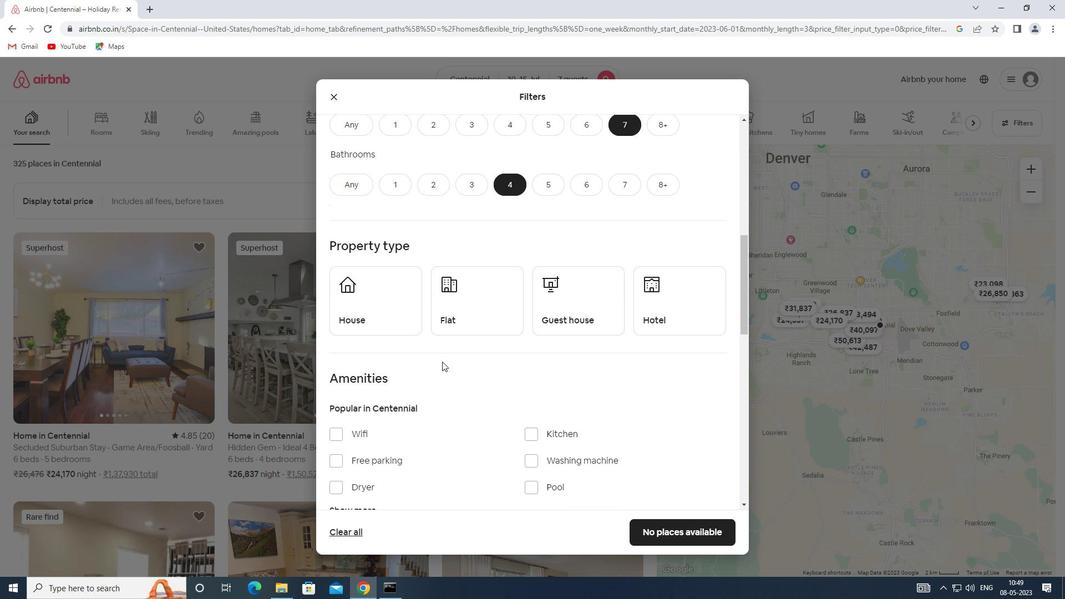
Action: Mouse pressed left at (381, 325)
Screenshot: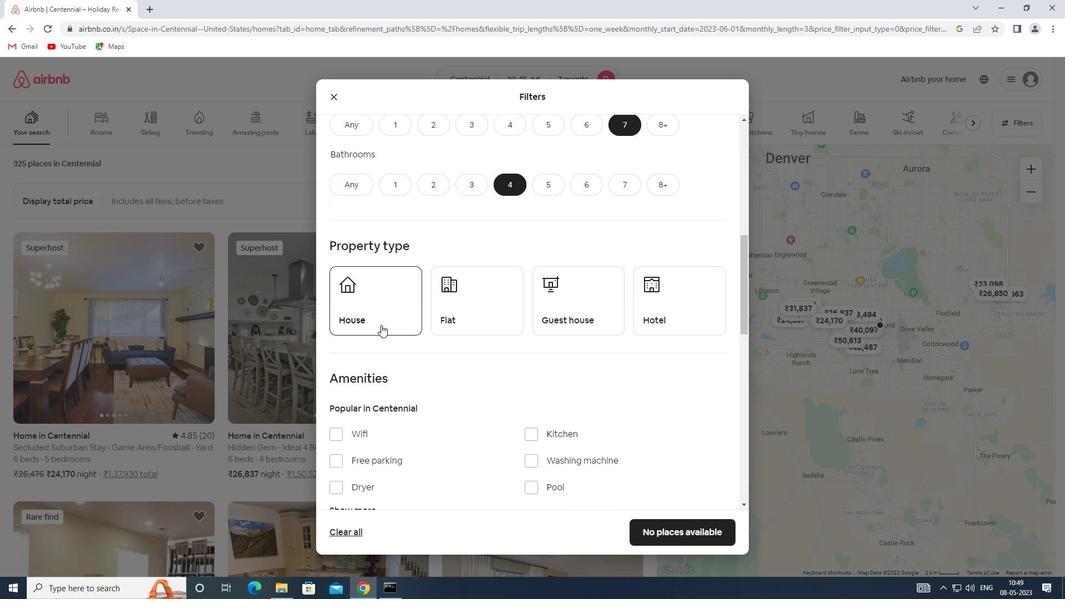 
Action: Mouse moved to (445, 313)
Screenshot: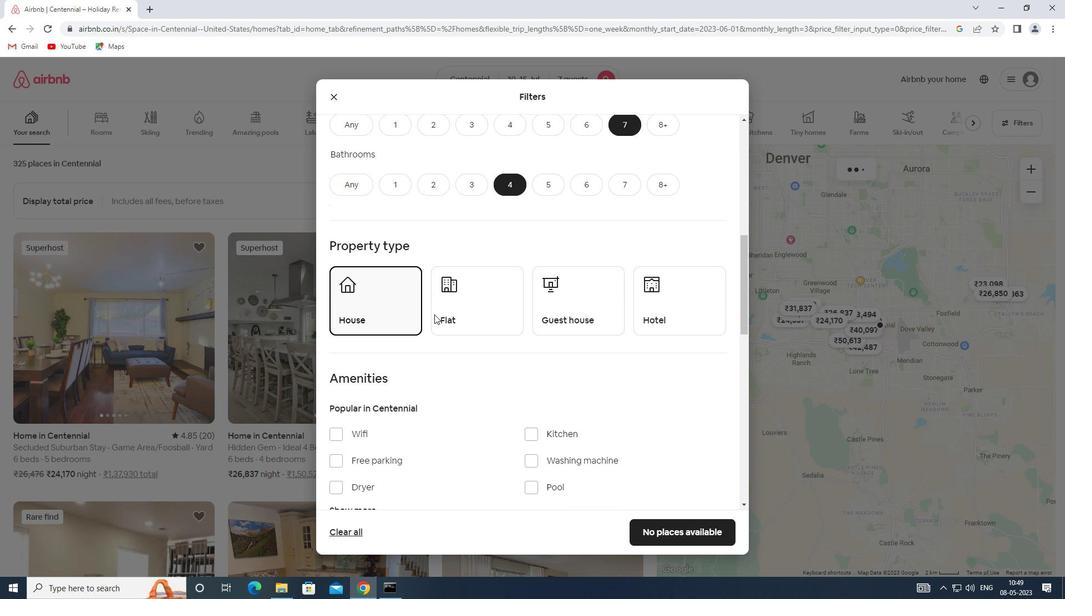 
Action: Mouse pressed left at (445, 313)
Screenshot: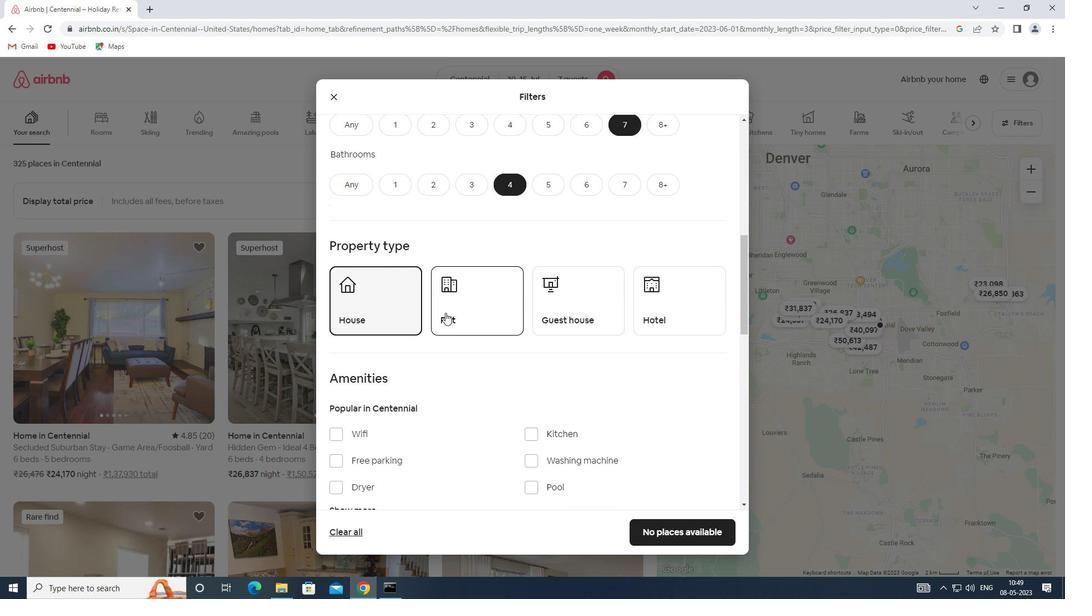 
Action: Mouse moved to (567, 310)
Screenshot: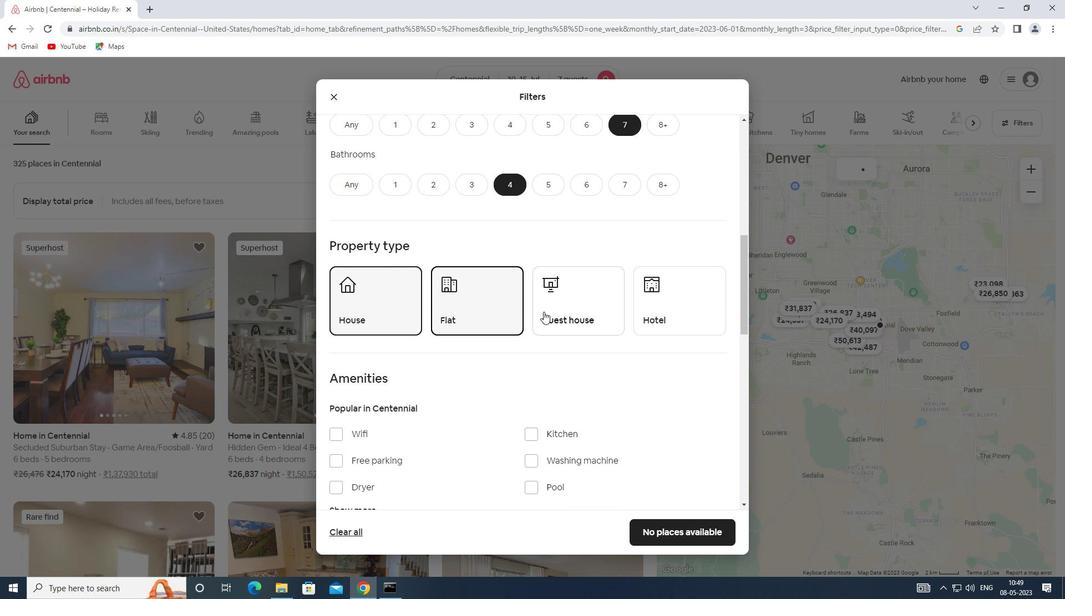 
Action: Mouse pressed left at (567, 310)
Screenshot: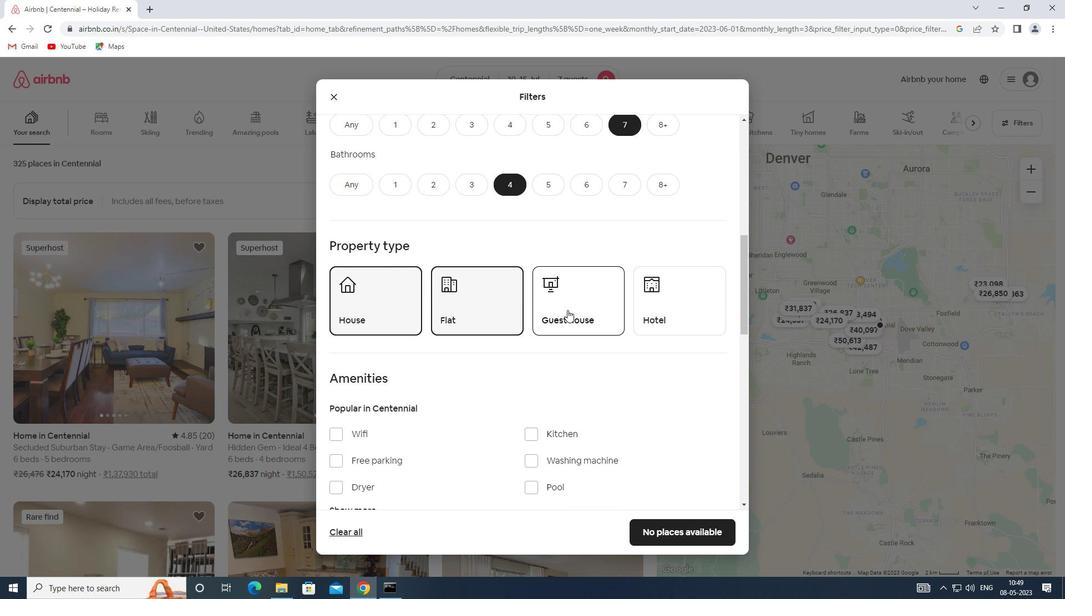 
Action: Mouse scrolled (567, 309) with delta (0, 0)
Screenshot: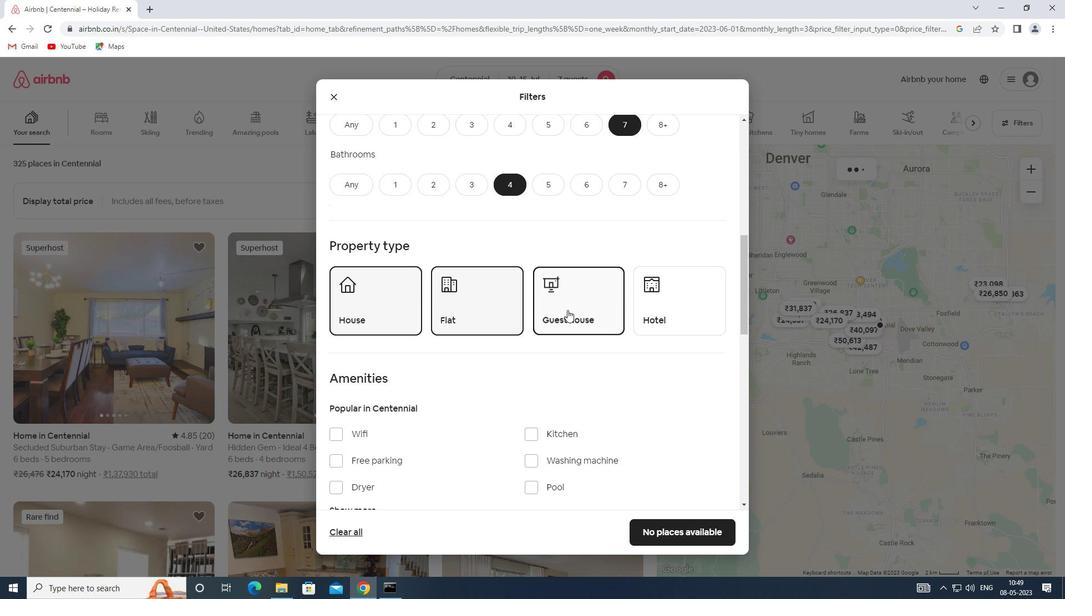 
Action: Mouse scrolled (567, 309) with delta (0, 0)
Screenshot: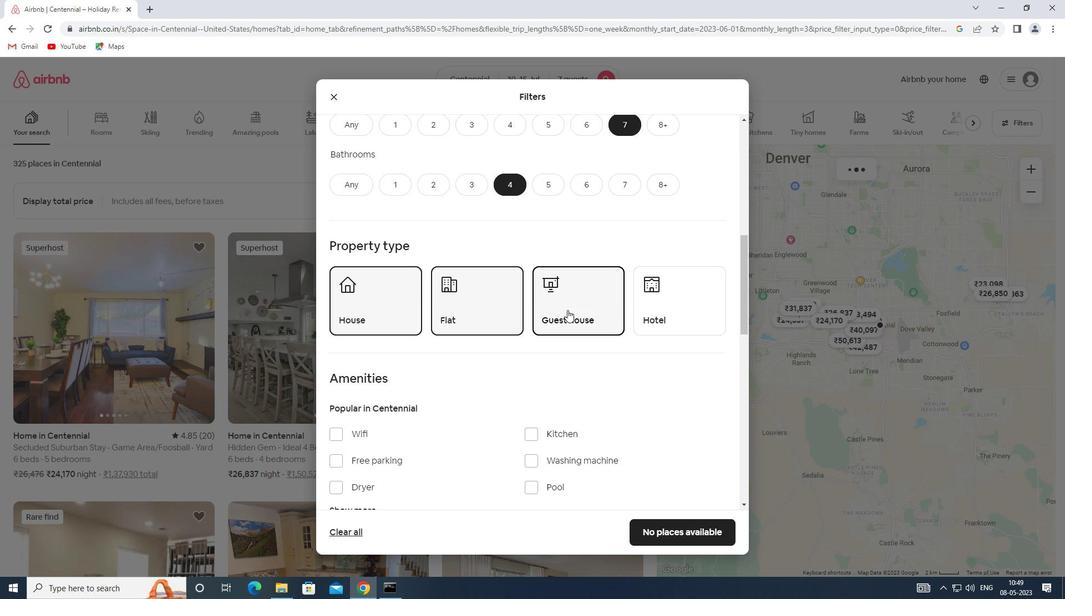 
Action: Mouse scrolled (567, 309) with delta (0, 0)
Screenshot: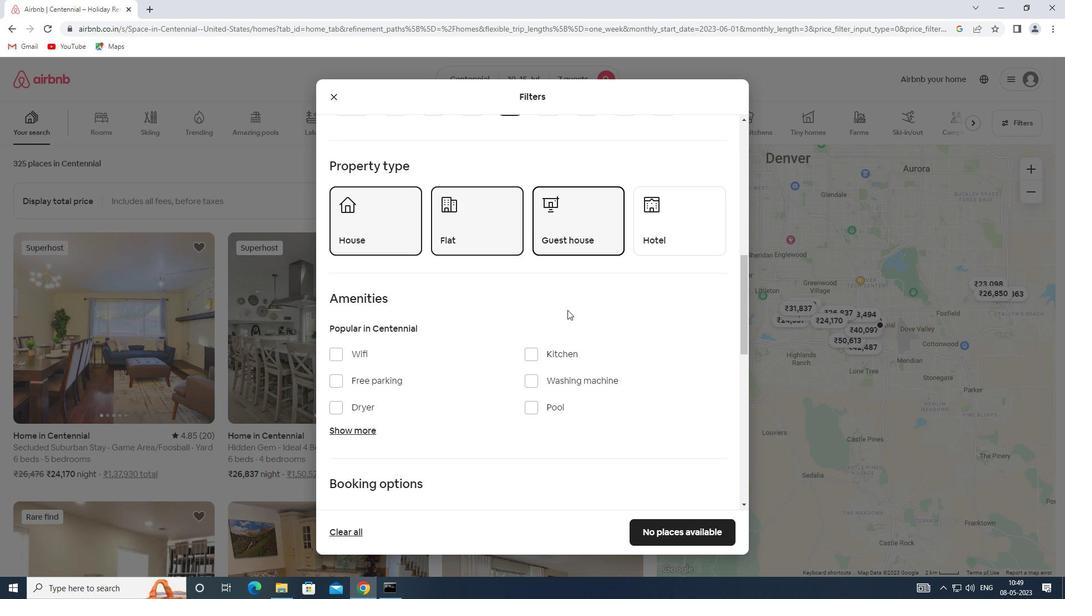 
Action: Mouse scrolled (567, 309) with delta (0, 0)
Screenshot: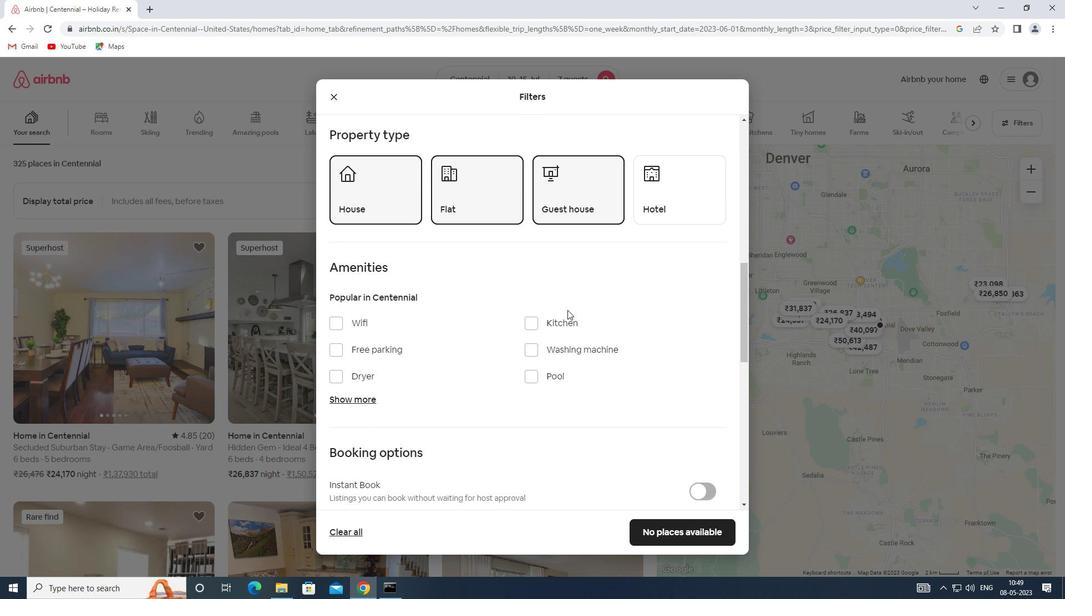 
Action: Mouse moved to (355, 209)
Screenshot: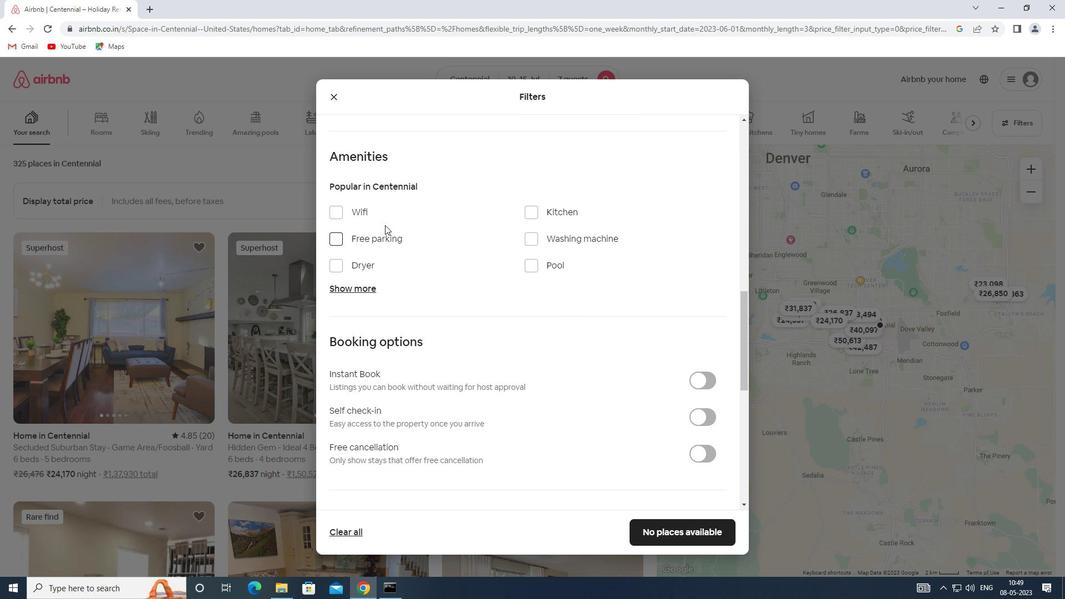 
Action: Mouse pressed left at (355, 209)
Screenshot: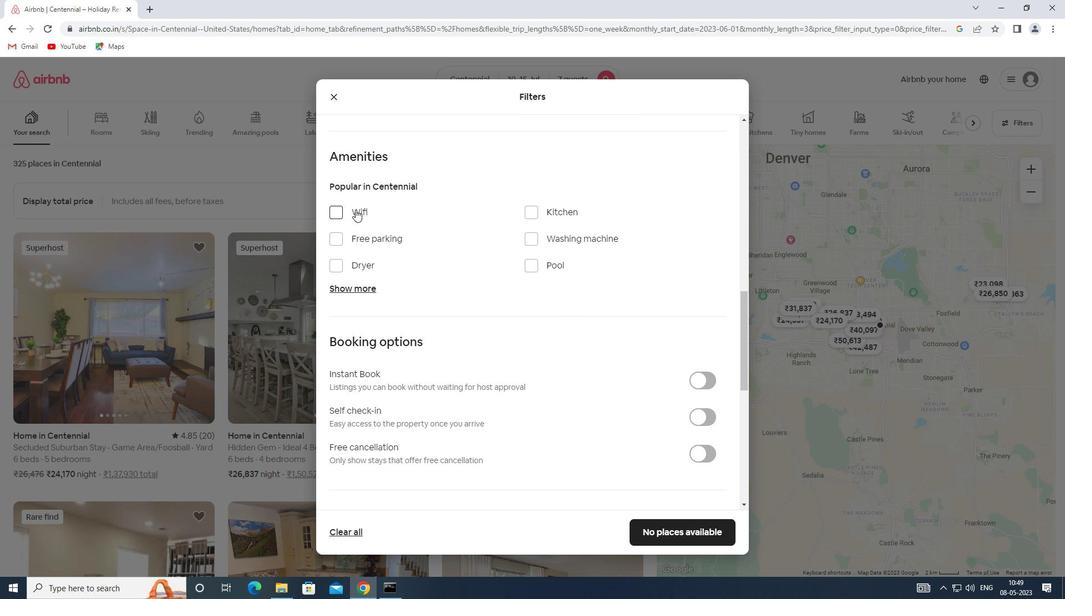 
Action: Mouse moved to (361, 281)
Screenshot: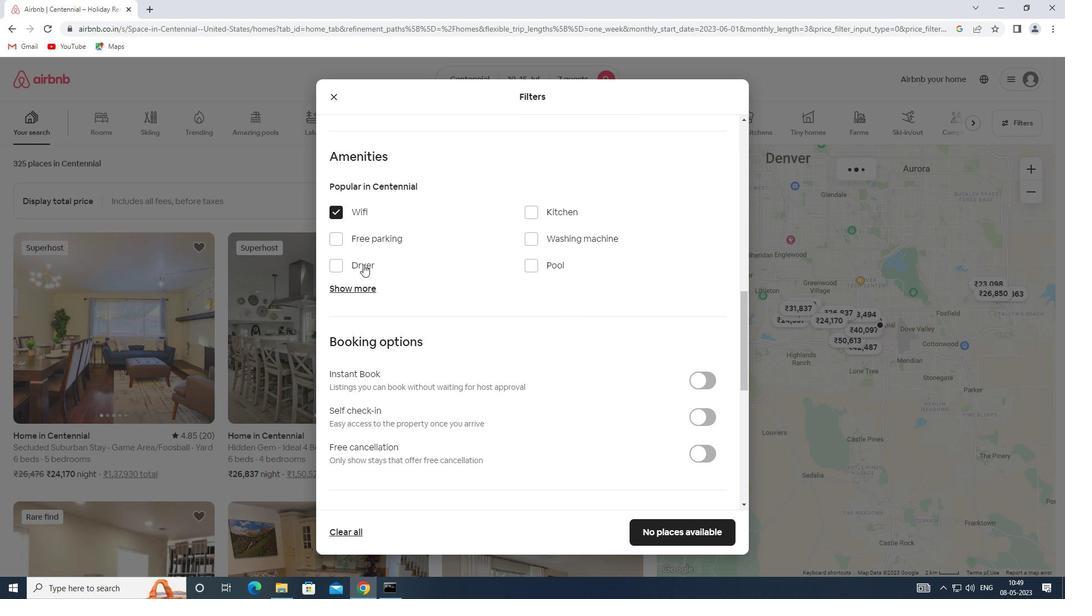
Action: Mouse pressed left at (361, 281)
Screenshot: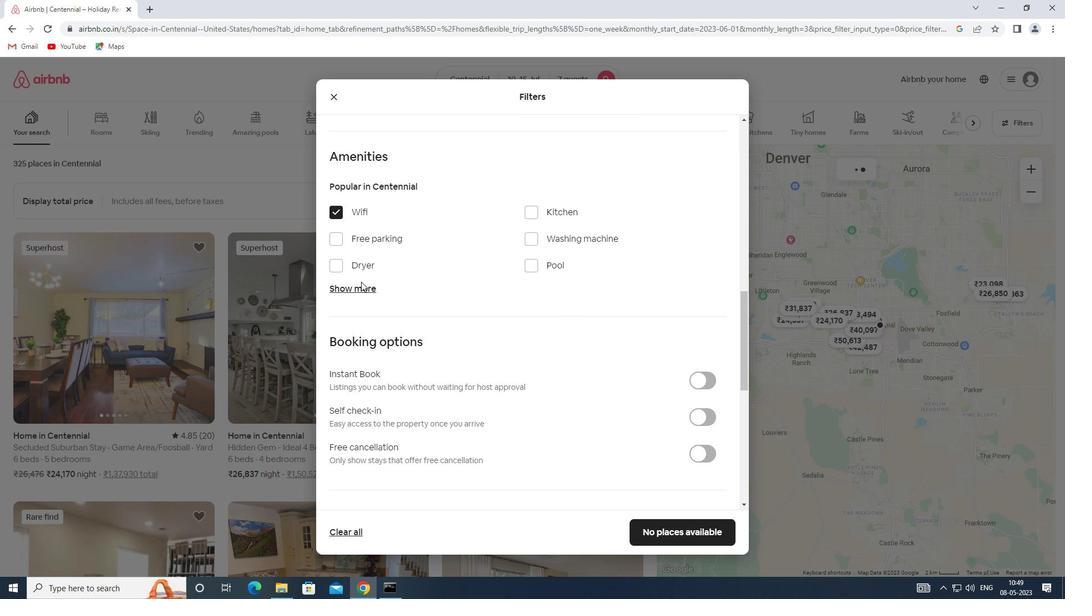 
Action: Mouse moved to (361, 289)
Screenshot: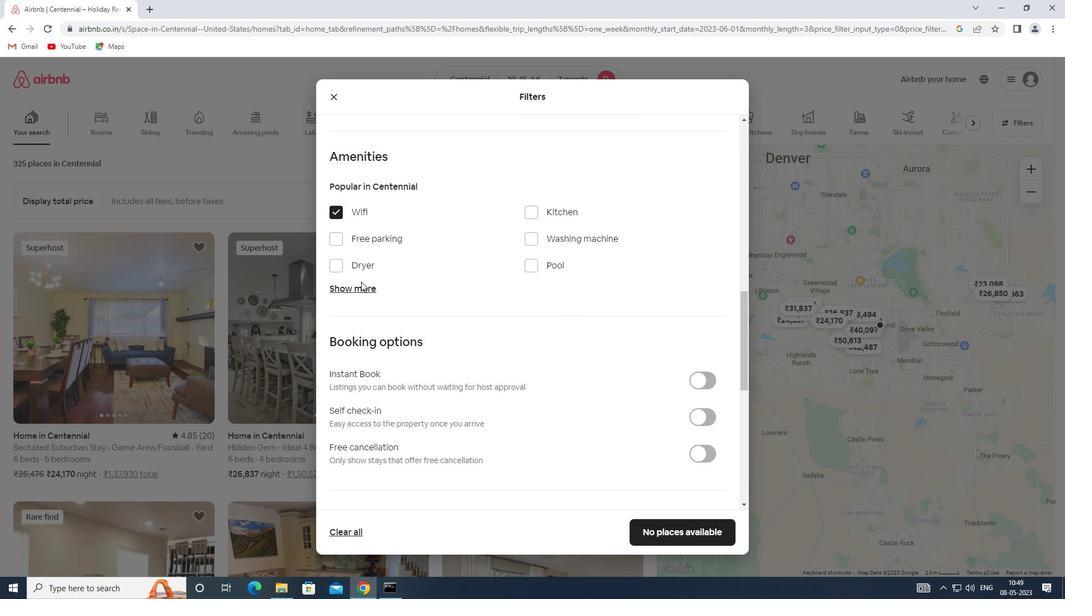 
Action: Mouse pressed left at (361, 289)
Screenshot: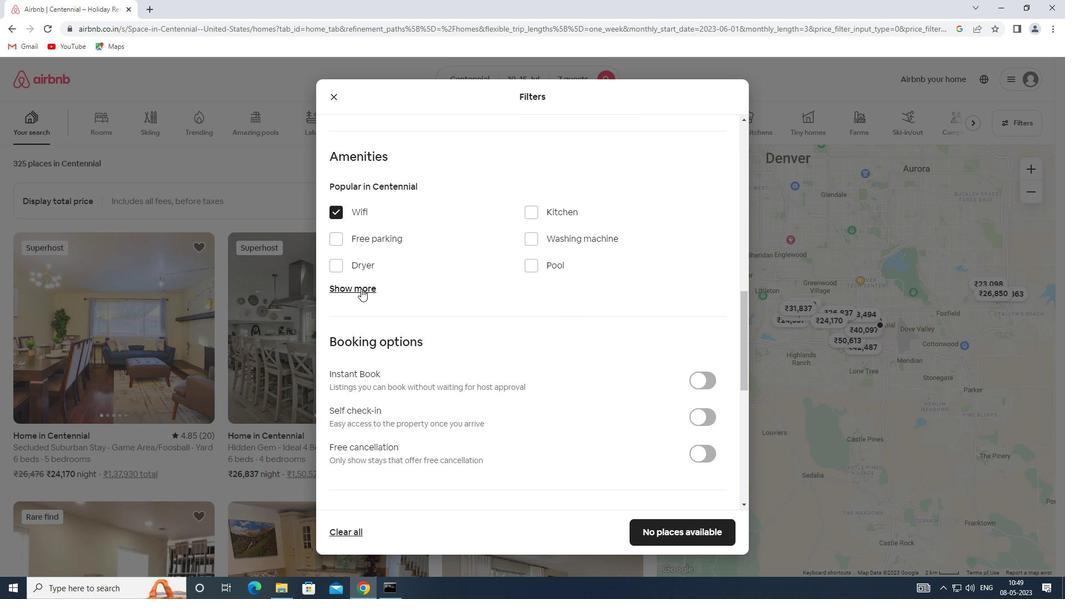 
Action: Mouse moved to (532, 358)
Screenshot: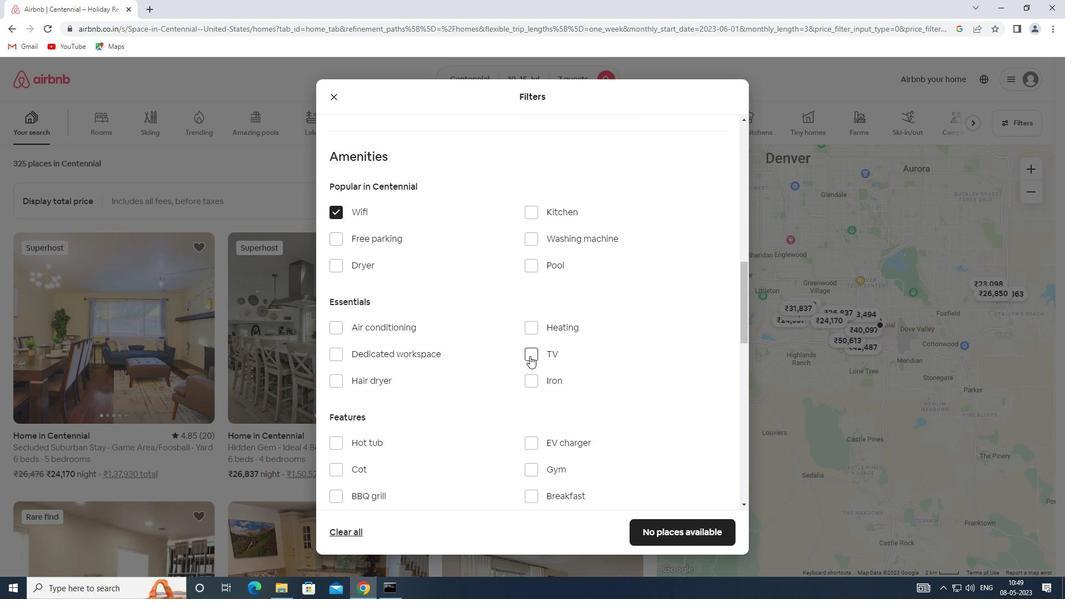 
Action: Mouse pressed left at (532, 358)
Screenshot: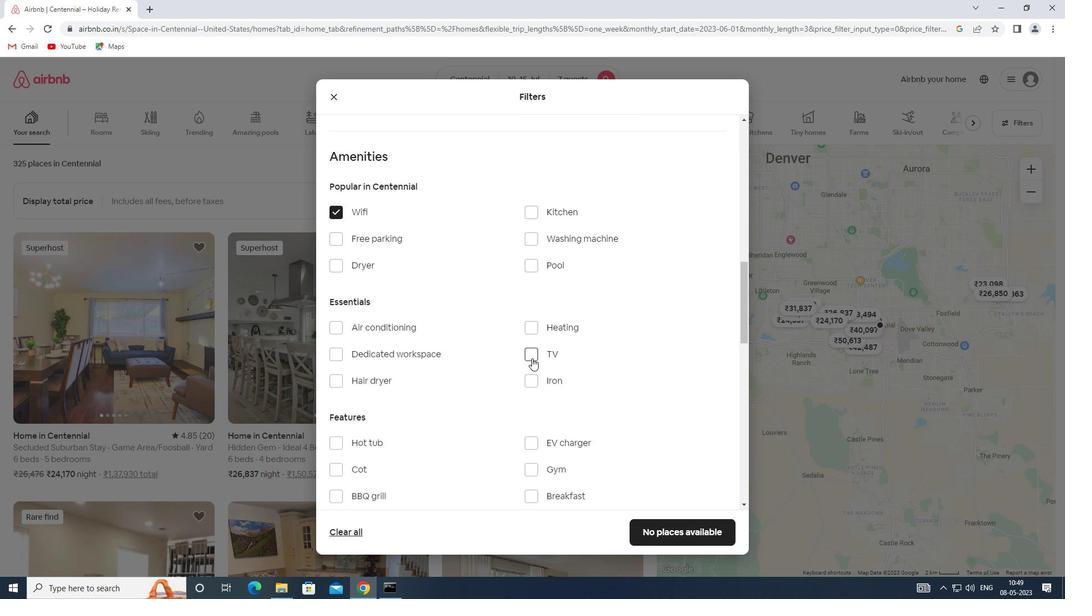 
Action: Mouse moved to (330, 240)
Screenshot: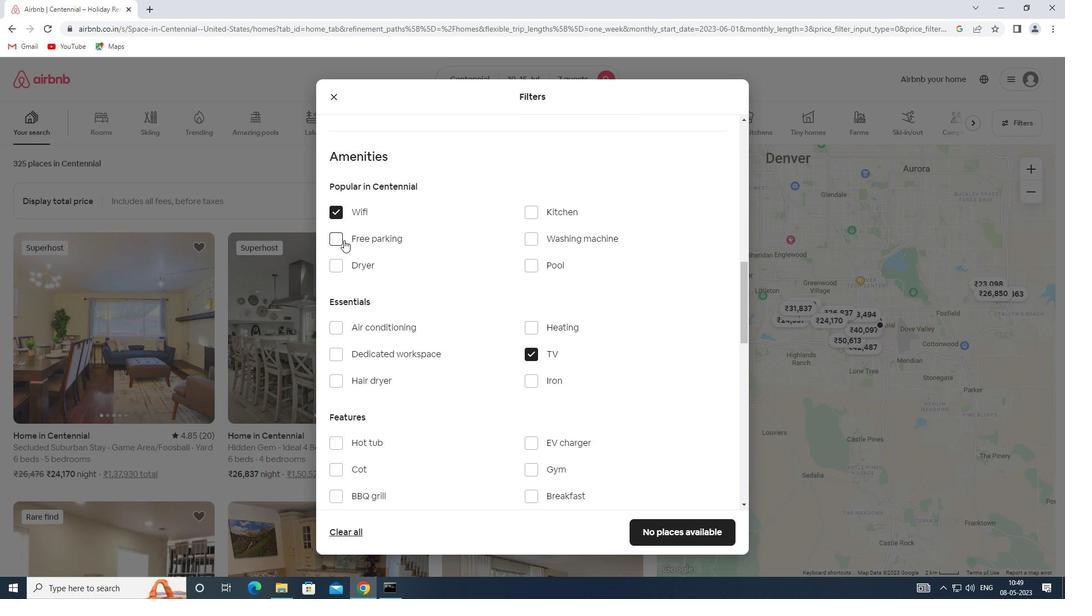 
Action: Mouse pressed left at (330, 240)
Screenshot: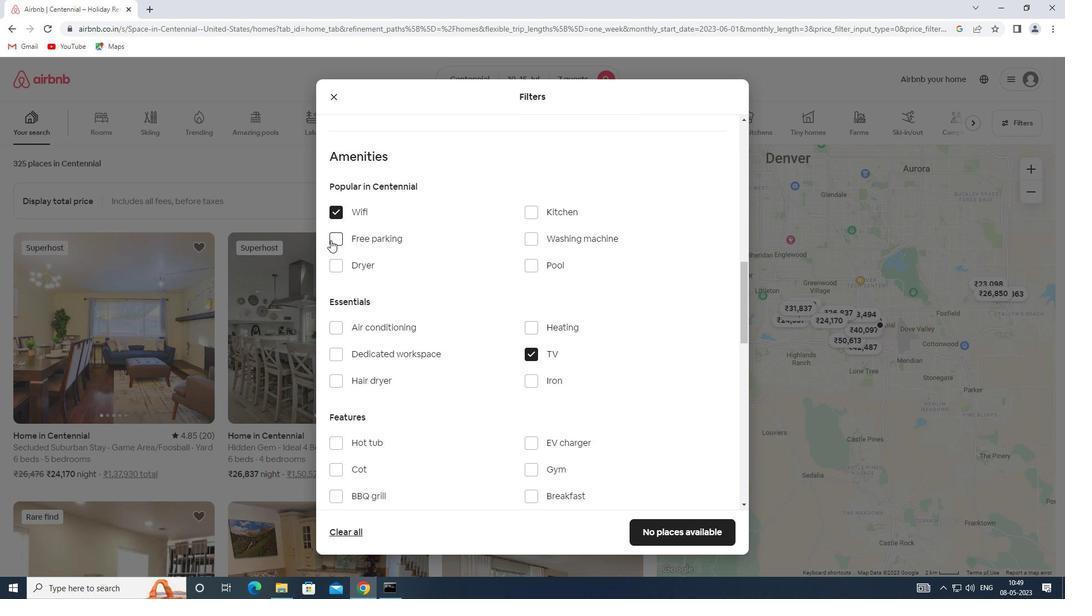 
Action: Mouse moved to (367, 265)
Screenshot: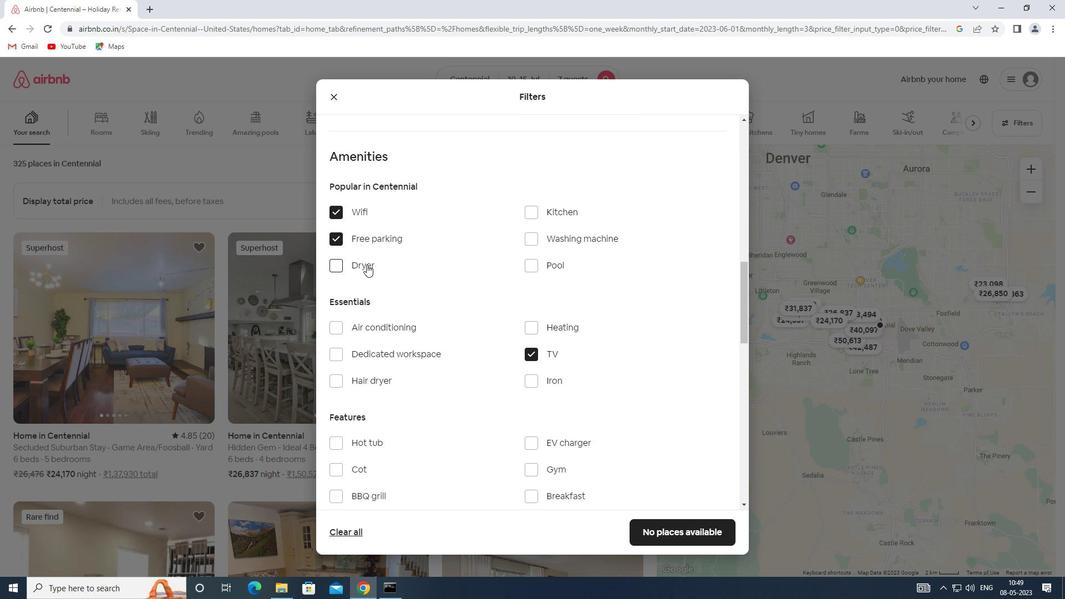 
Action: Mouse scrolled (367, 265) with delta (0, 0)
Screenshot: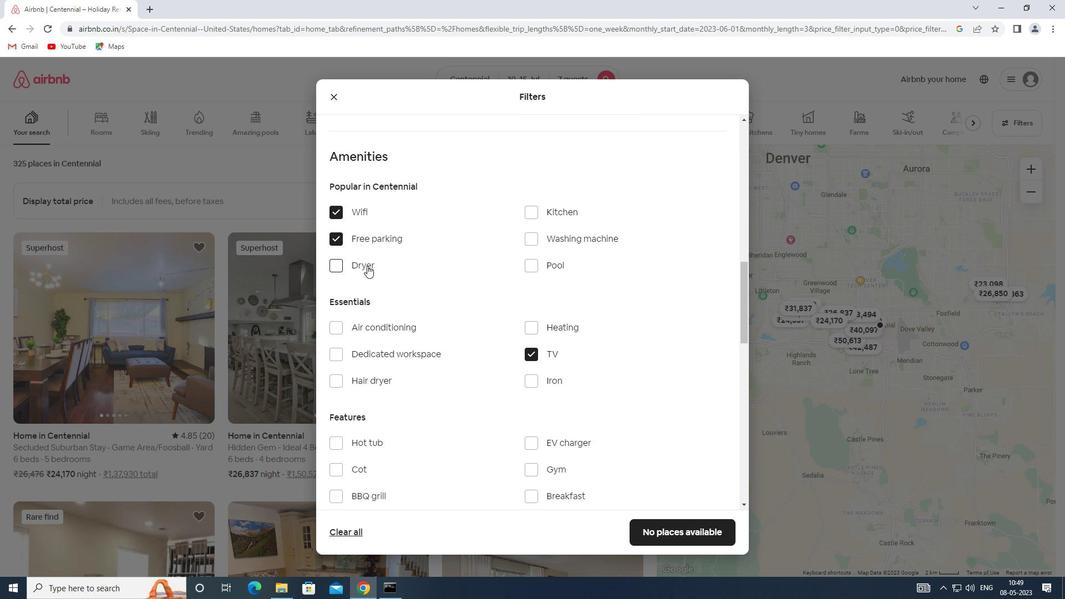 
Action: Mouse scrolled (367, 265) with delta (0, 0)
Screenshot: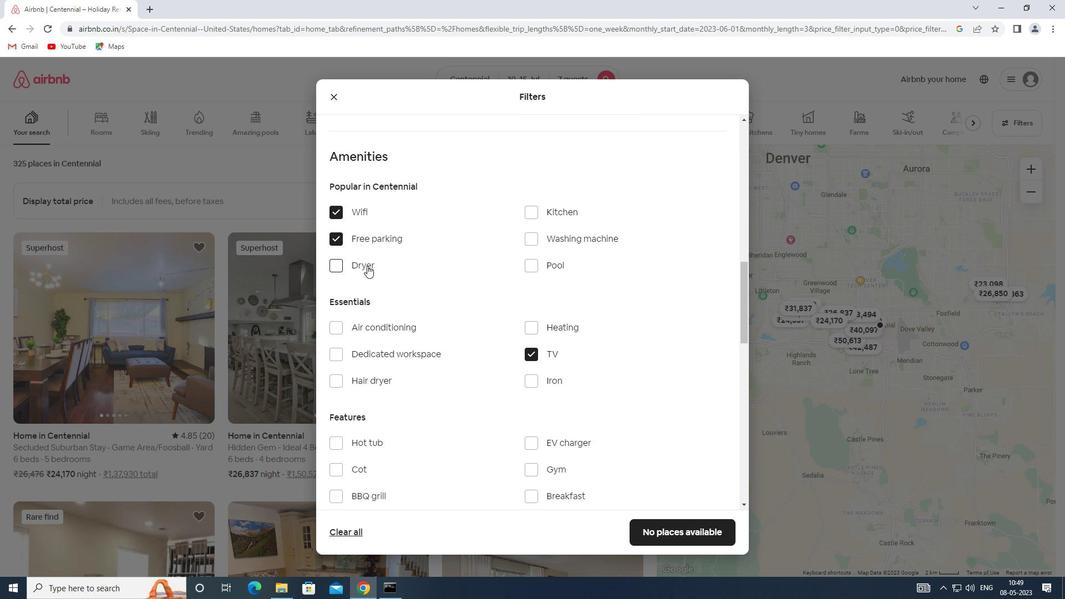
Action: Mouse moved to (528, 360)
Screenshot: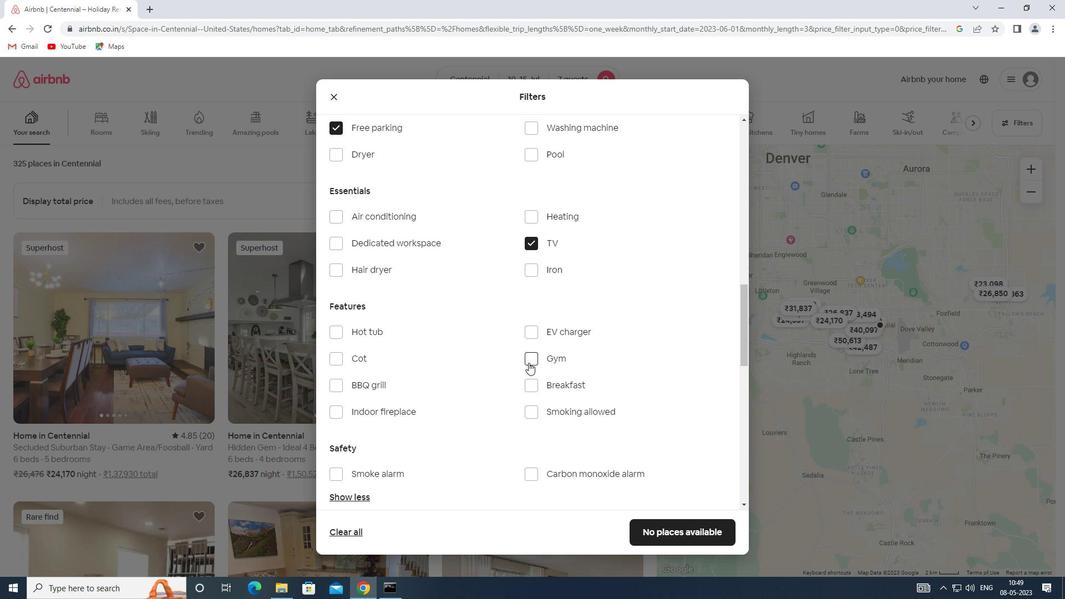 
Action: Mouse pressed left at (528, 360)
Screenshot: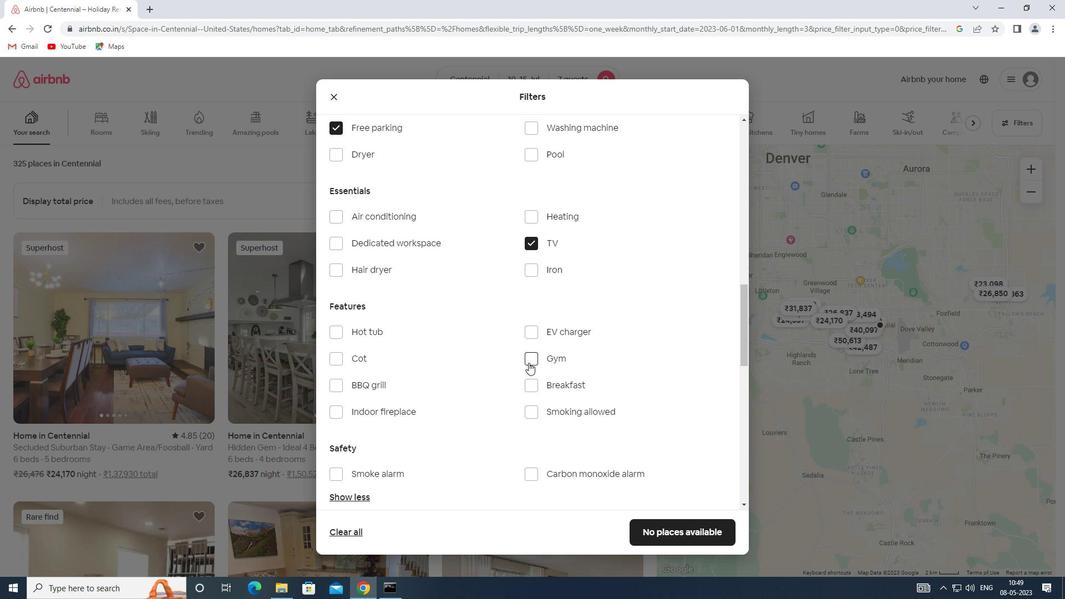 
Action: Mouse moved to (531, 386)
Screenshot: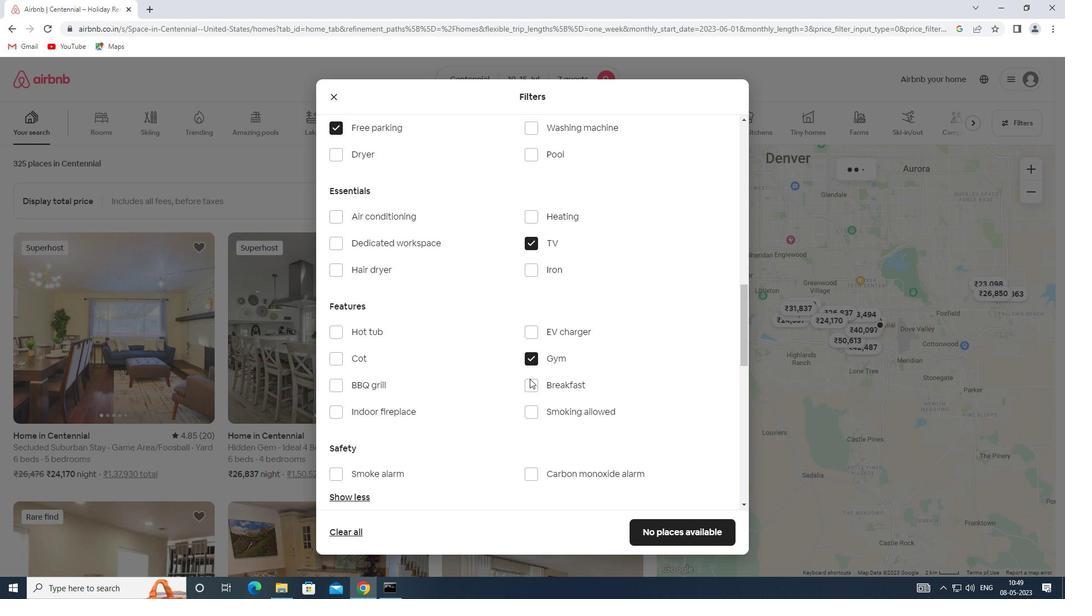 
Action: Mouse pressed left at (531, 386)
Screenshot: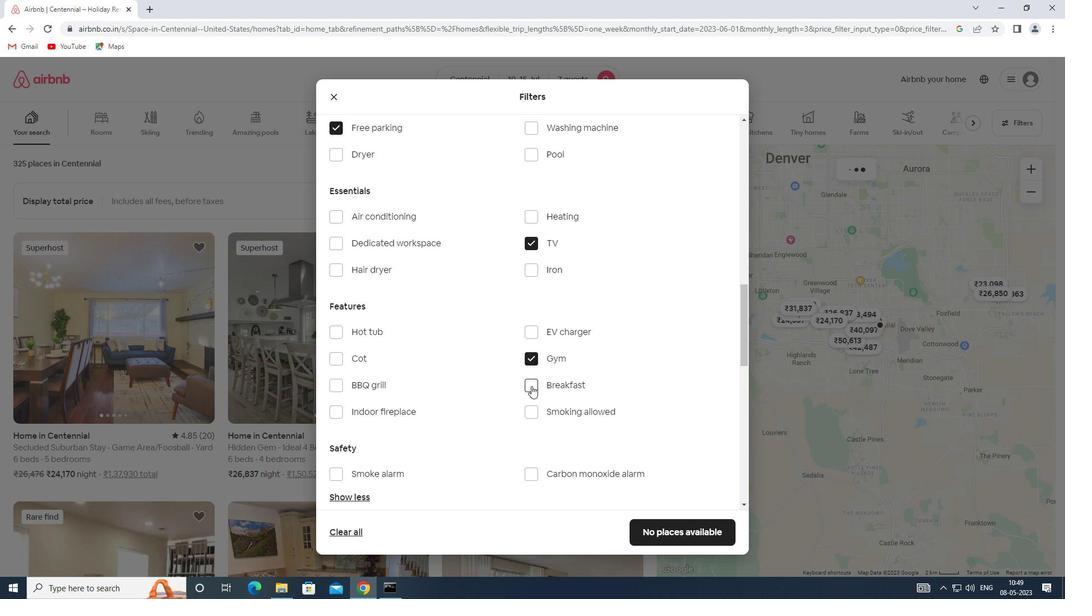 
Action: Mouse moved to (527, 382)
Screenshot: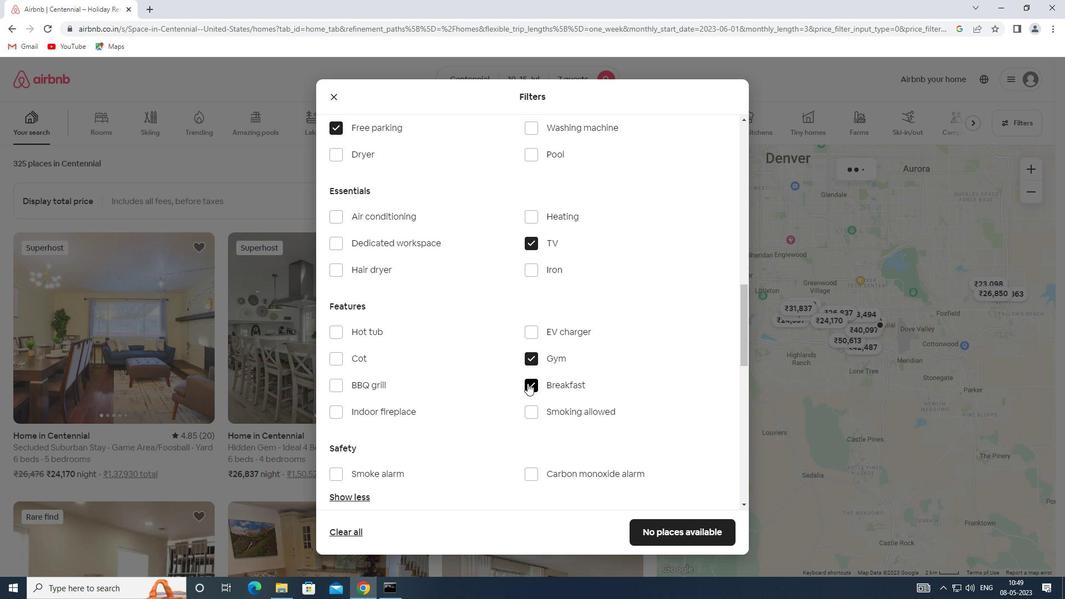 
Action: Mouse scrolled (527, 382) with delta (0, 0)
Screenshot: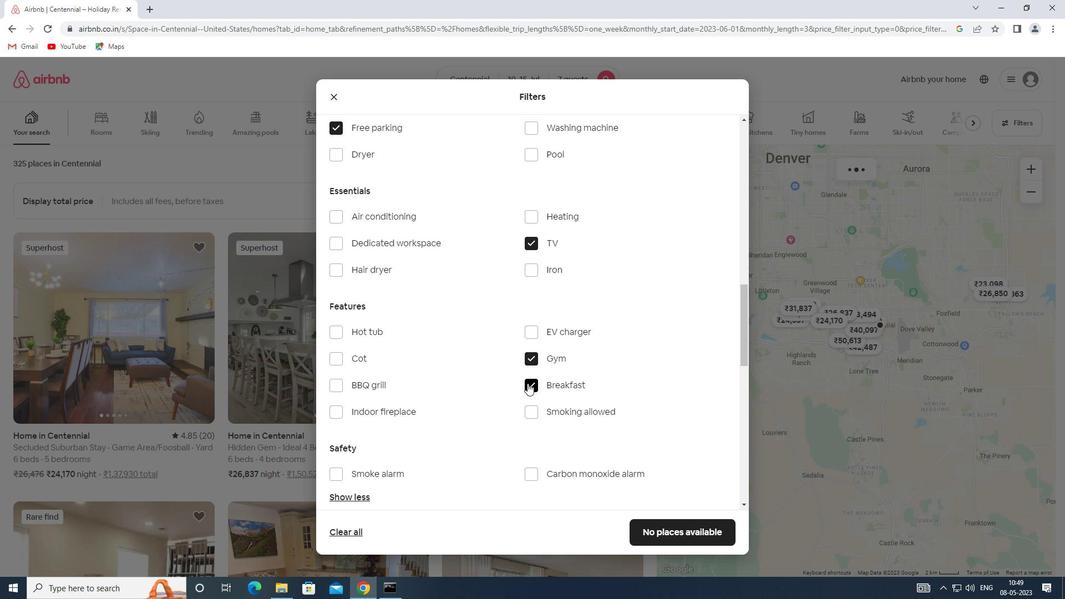 
Action: Mouse scrolled (527, 382) with delta (0, 0)
Screenshot: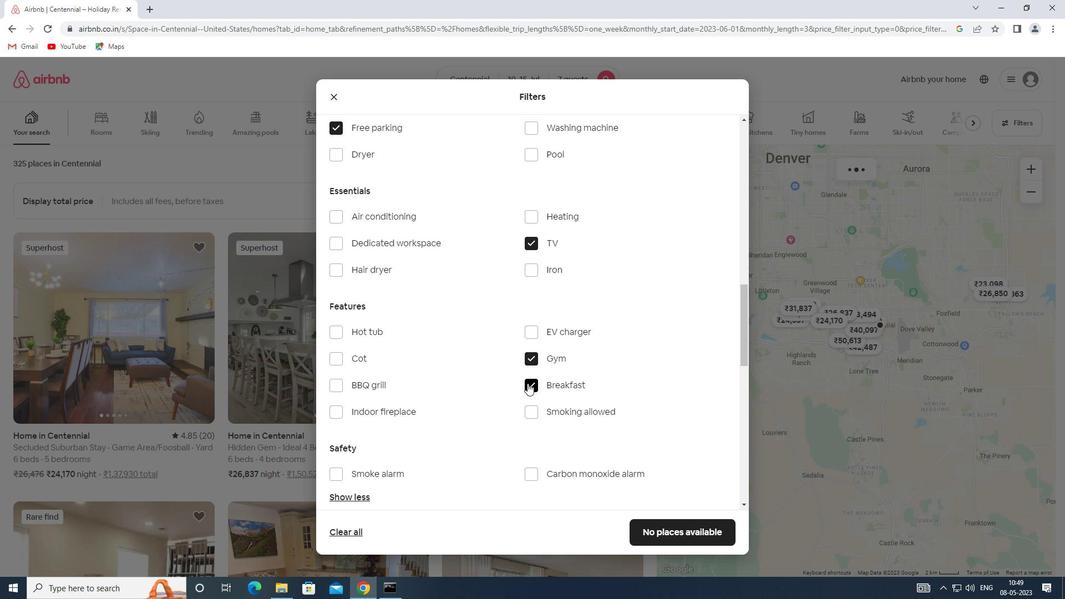 
Action: Mouse scrolled (527, 382) with delta (0, 0)
Screenshot: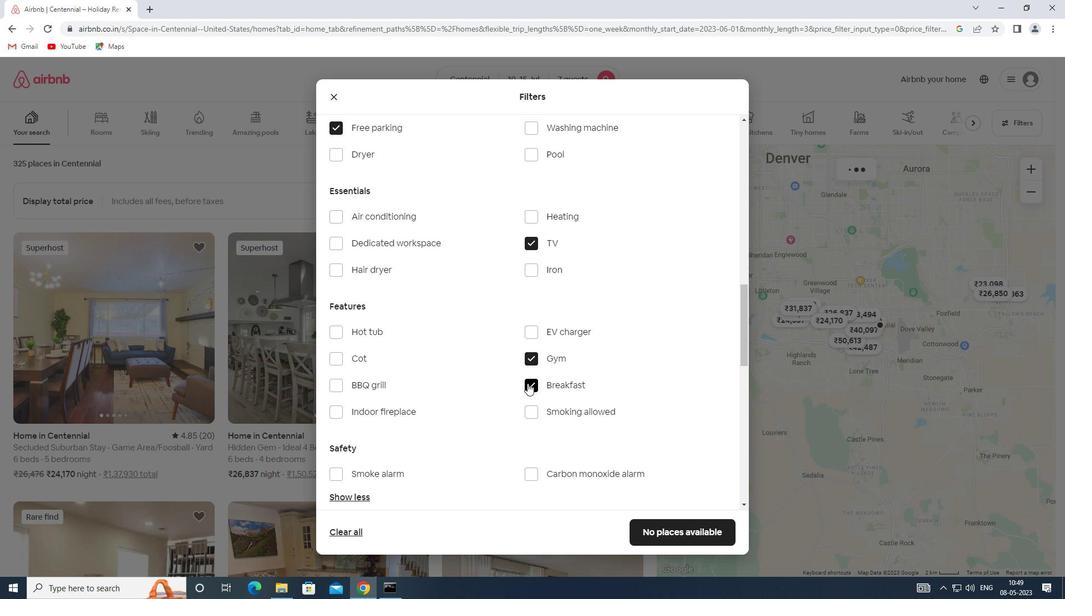 
Action: Mouse scrolled (527, 382) with delta (0, 0)
Screenshot: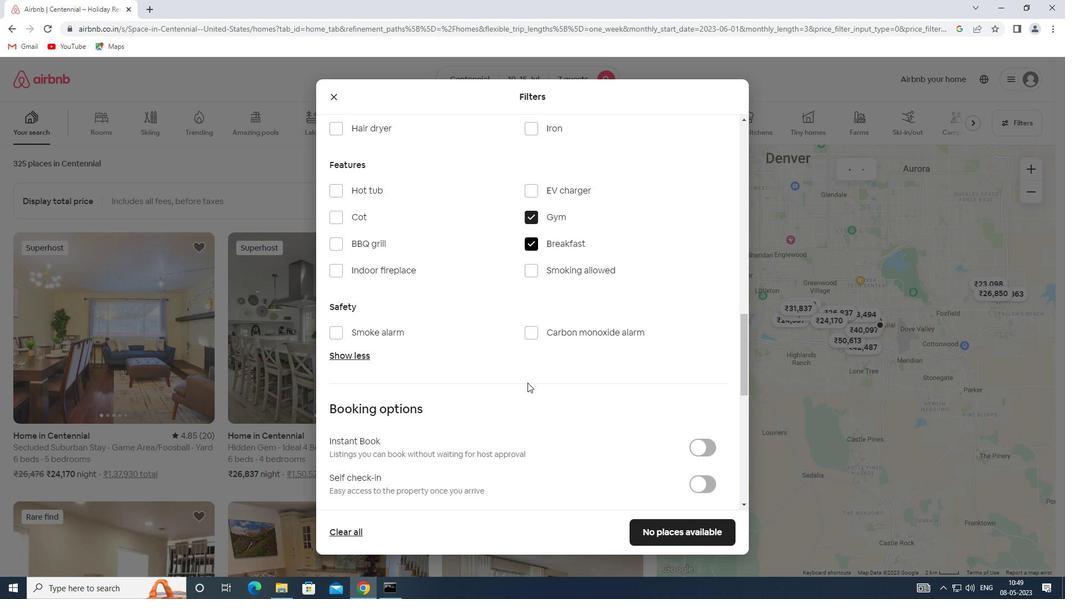 
Action: Mouse scrolled (527, 382) with delta (0, 0)
Screenshot: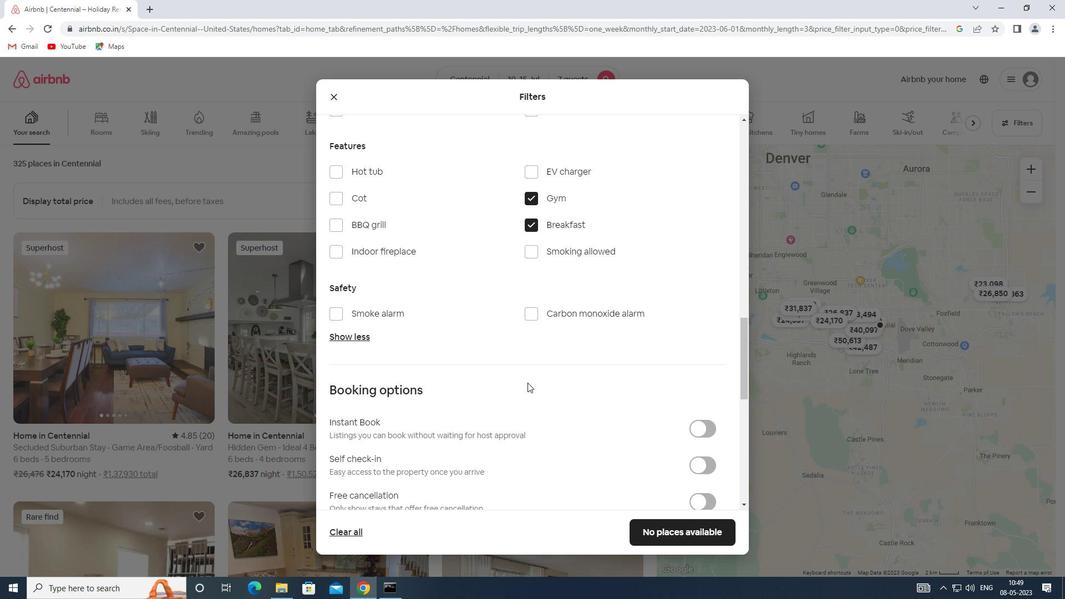 
Action: Mouse moved to (698, 347)
Screenshot: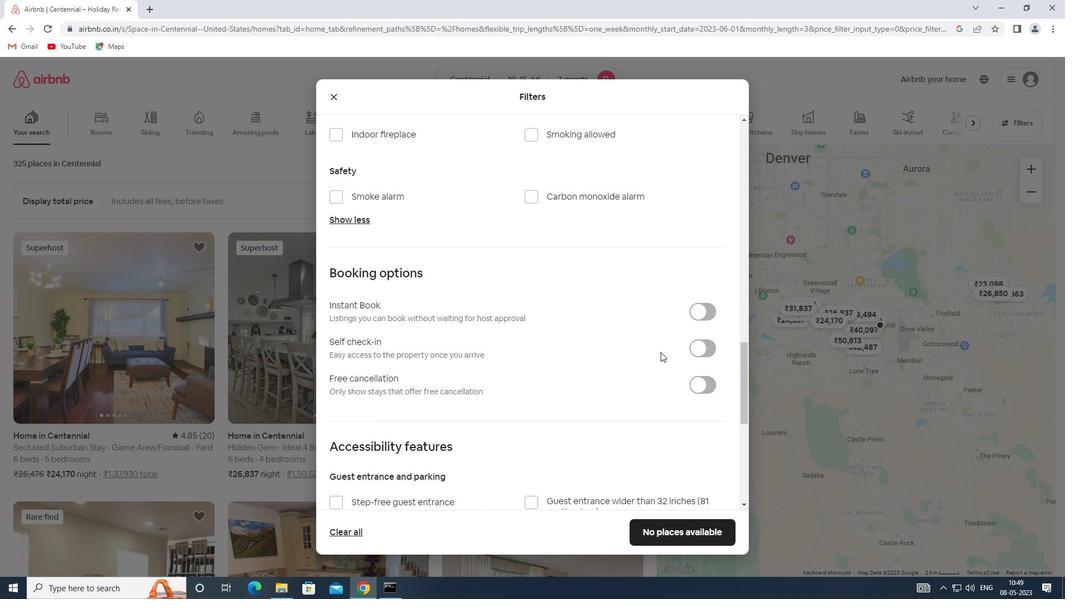 
Action: Mouse pressed left at (698, 347)
Screenshot: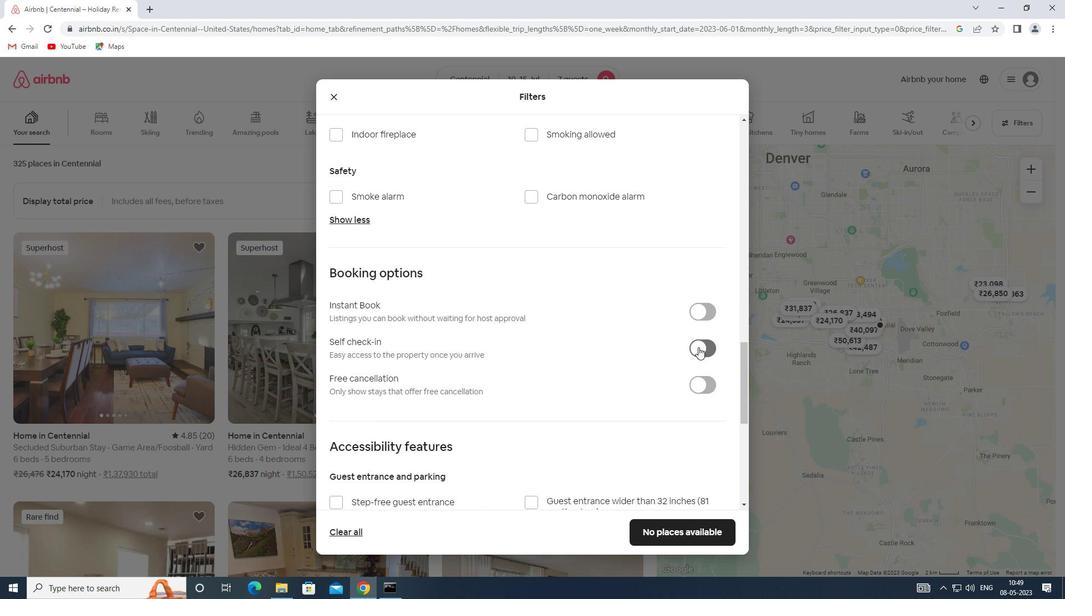 
Action: Mouse moved to (431, 386)
Screenshot: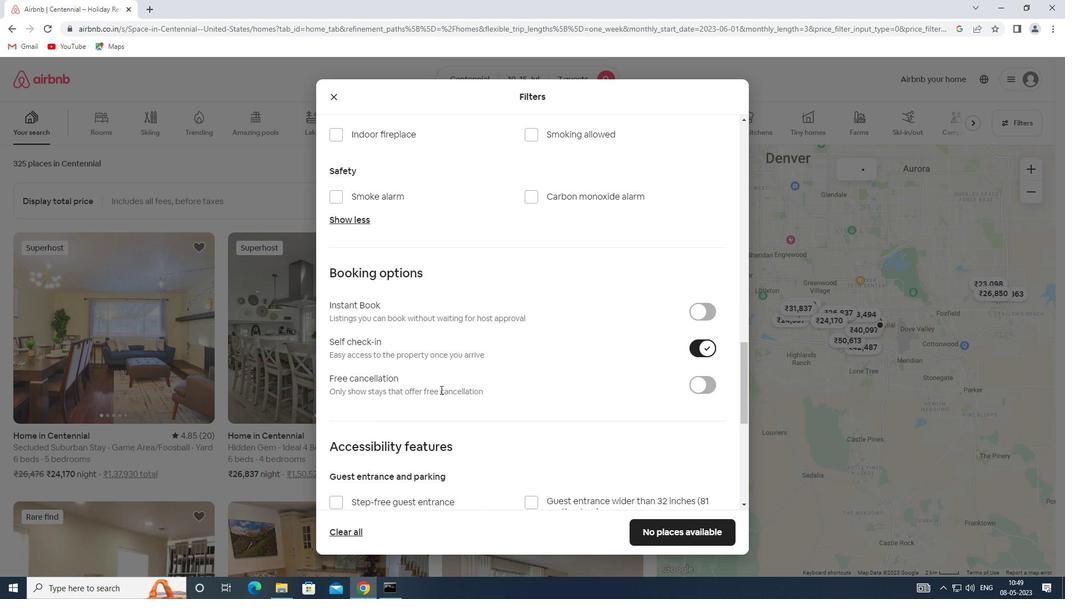 
Action: Mouse scrolled (431, 386) with delta (0, 0)
Screenshot: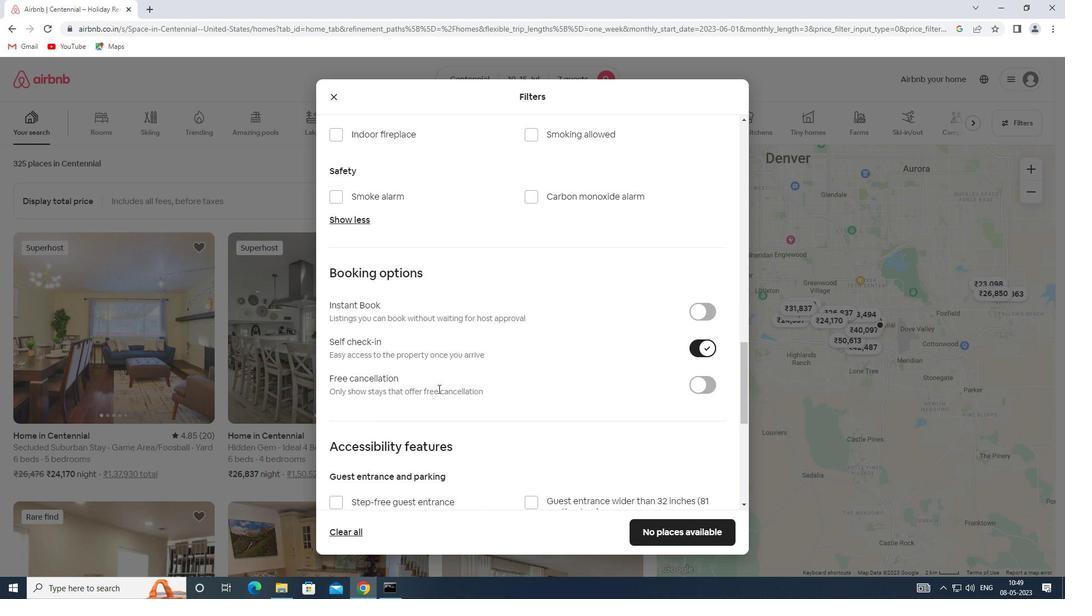 
Action: Mouse scrolled (431, 386) with delta (0, 0)
Screenshot: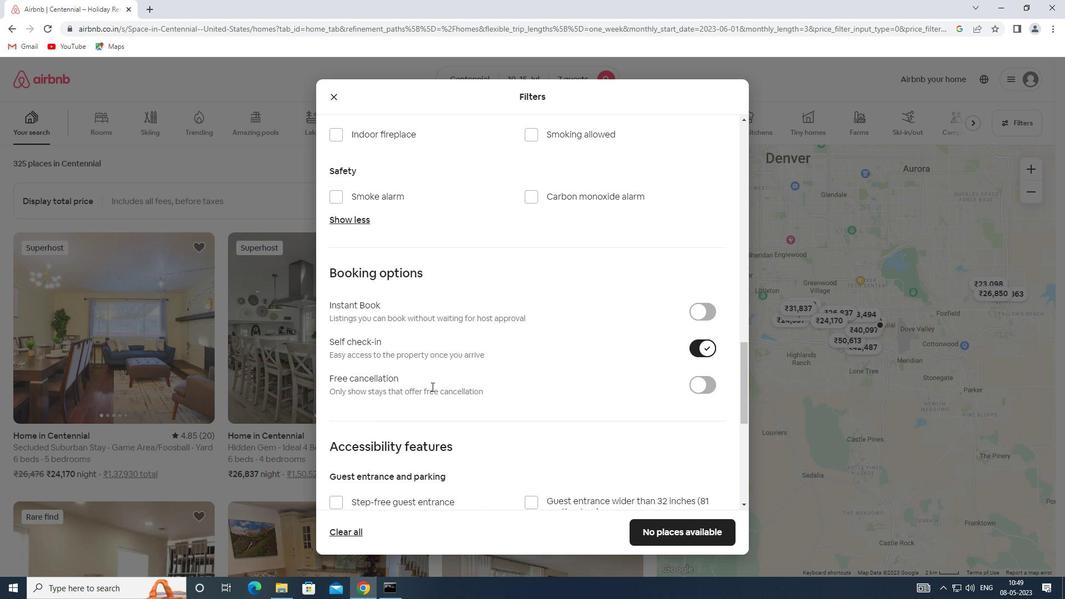 
Action: Mouse scrolled (431, 386) with delta (0, 0)
Screenshot: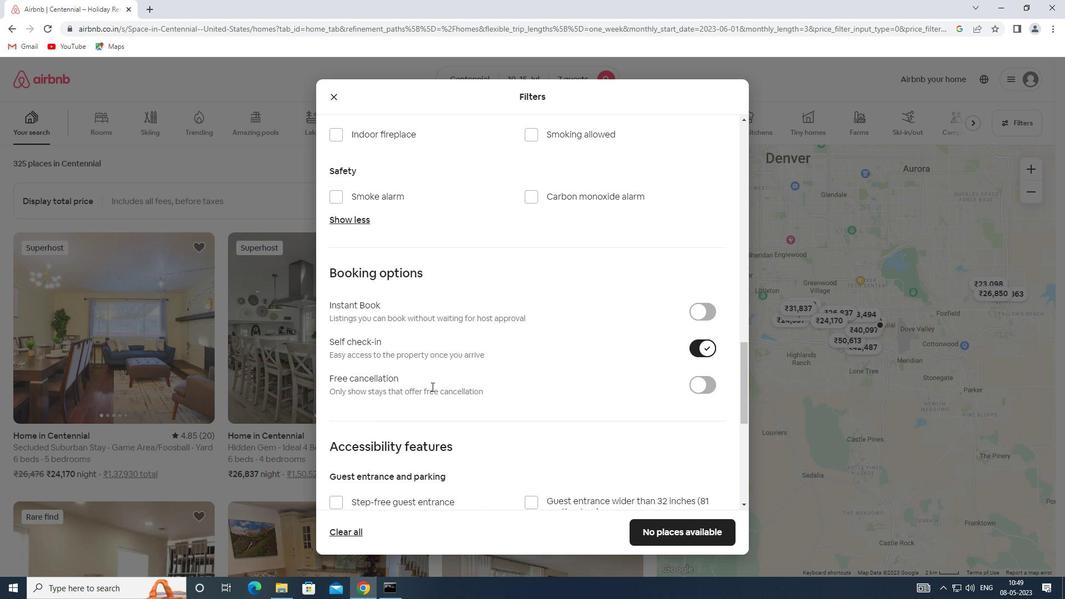 
Action: Mouse scrolled (431, 386) with delta (0, 0)
Screenshot: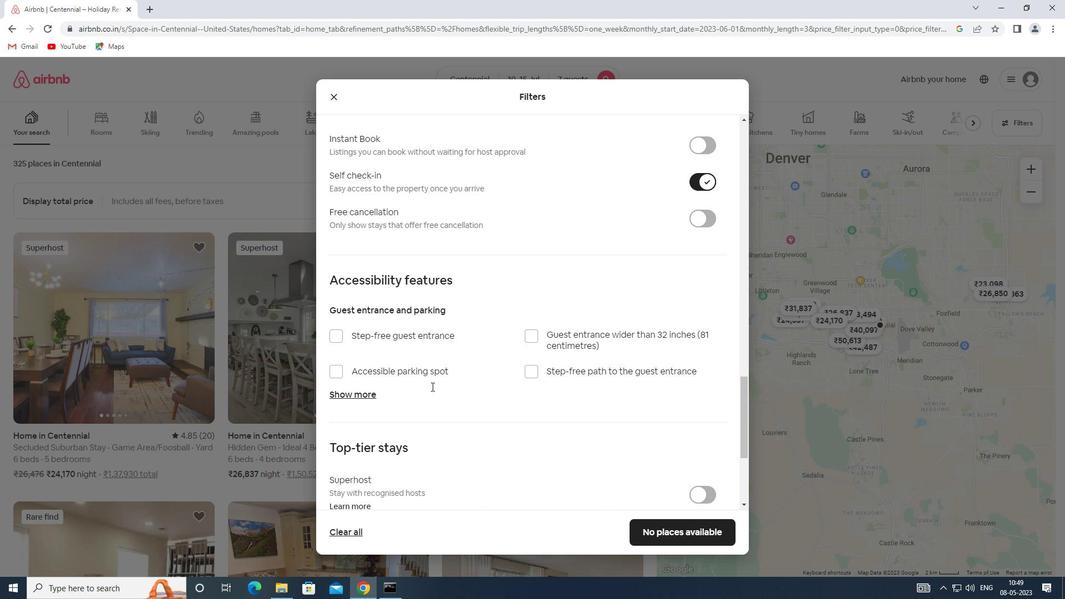 
Action: Mouse scrolled (431, 386) with delta (0, 0)
Screenshot: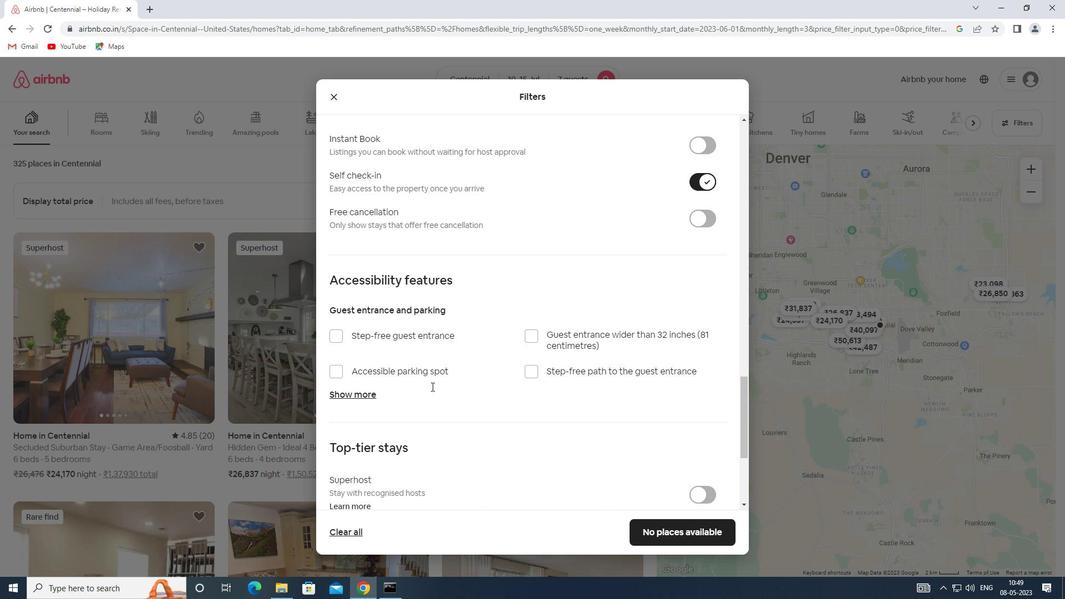 
Action: Mouse scrolled (431, 386) with delta (0, 0)
Screenshot: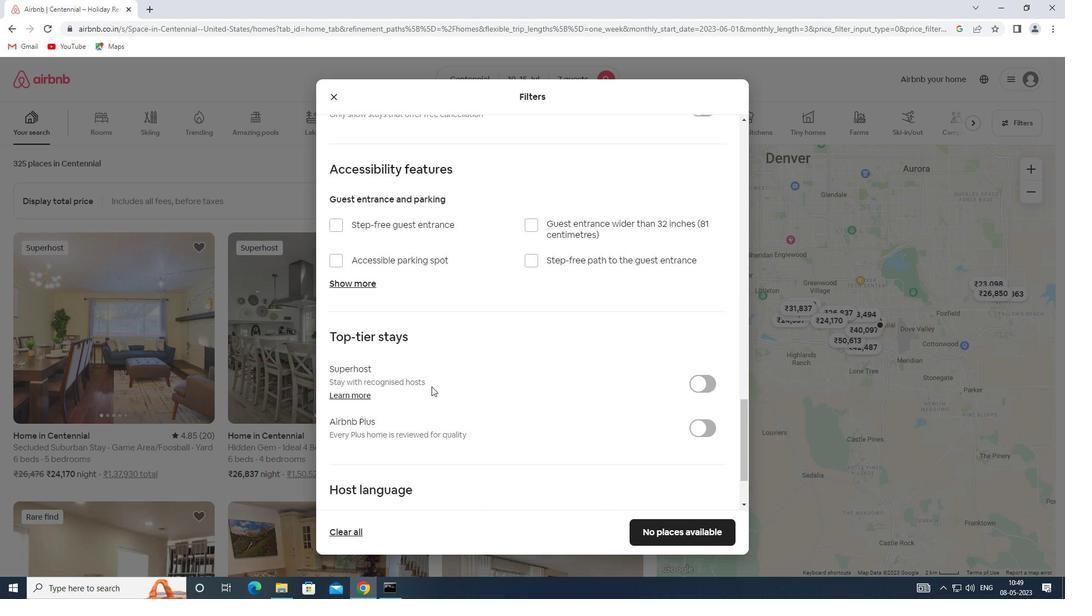 
Action: Mouse scrolled (431, 386) with delta (0, 0)
Screenshot: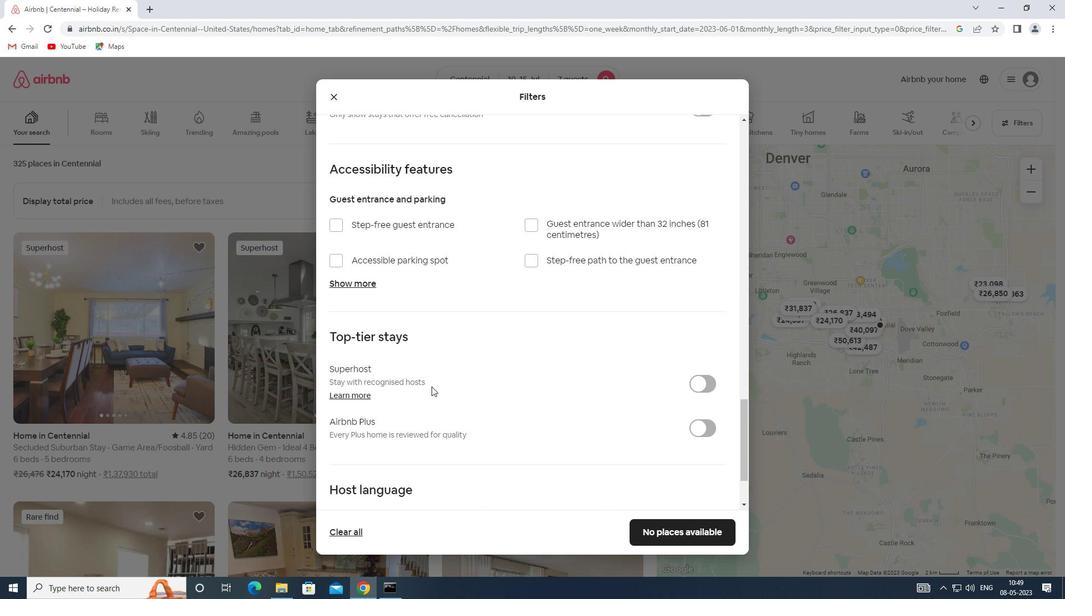 
Action: Mouse scrolled (431, 386) with delta (0, 0)
Screenshot: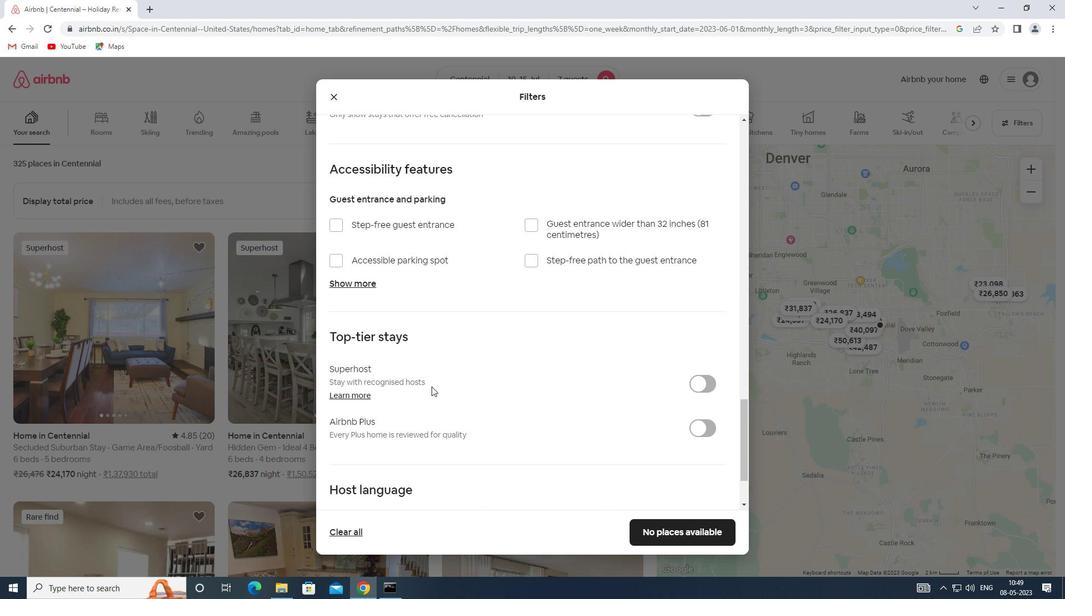 
Action: Mouse moved to (345, 435)
Screenshot: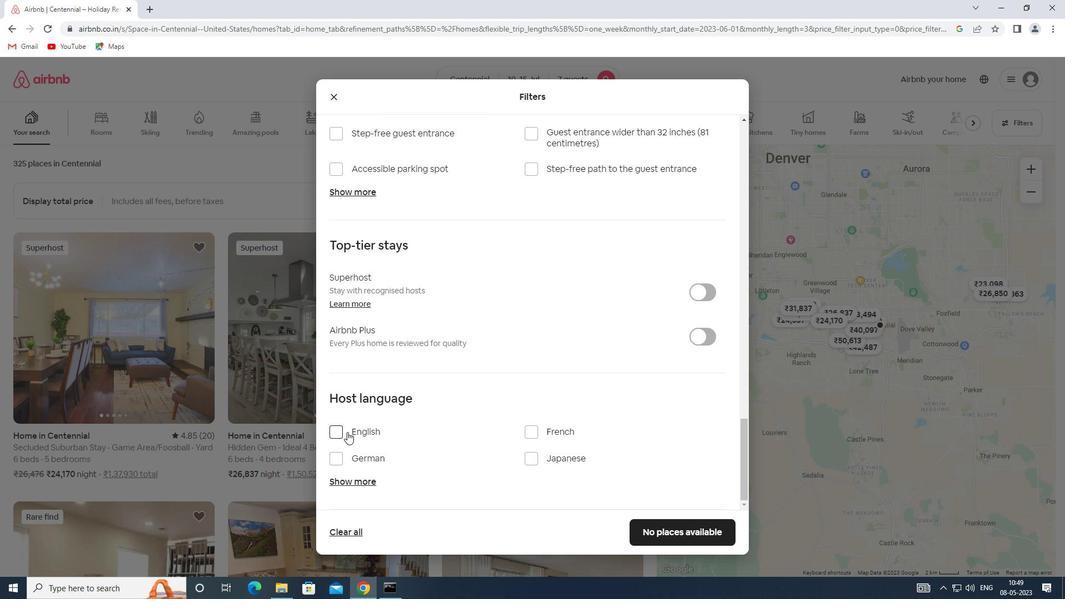 
Action: Mouse pressed left at (345, 435)
Screenshot: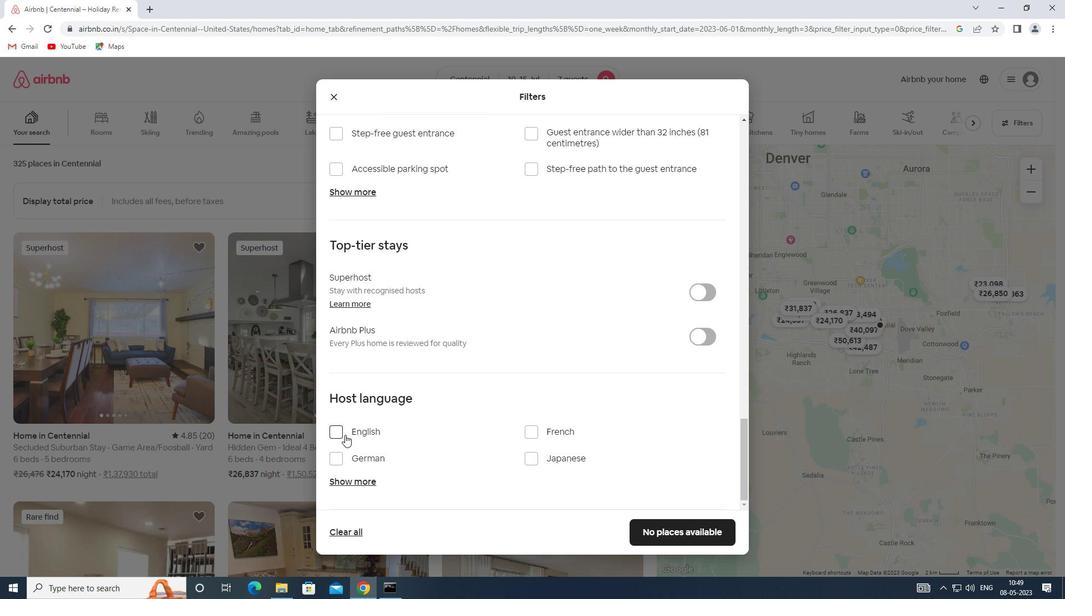 
Action: Mouse moved to (687, 537)
Screenshot: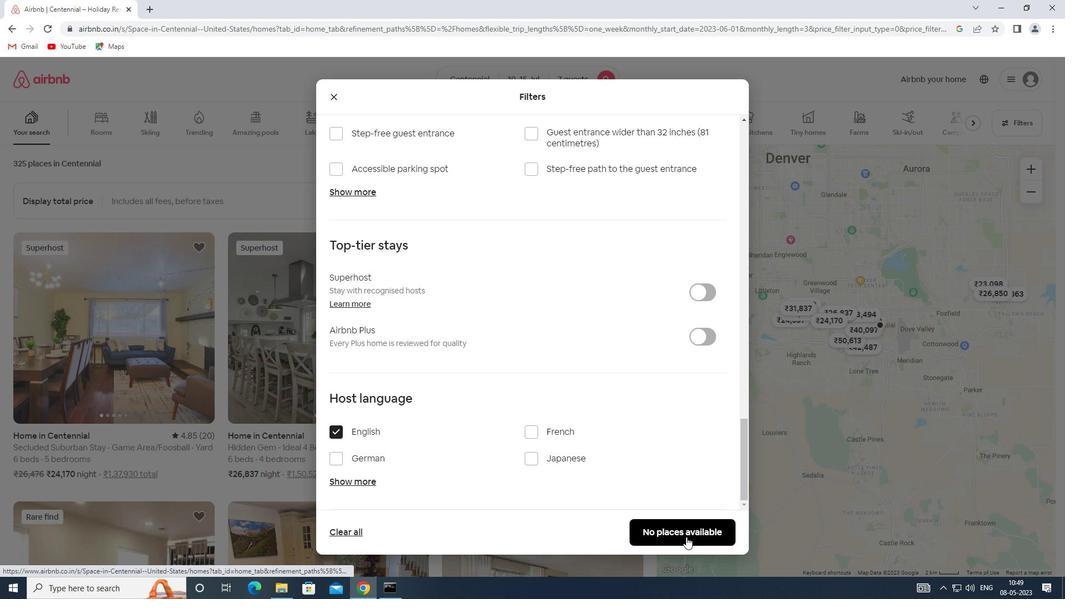 
Action: Mouse pressed left at (687, 537)
Screenshot: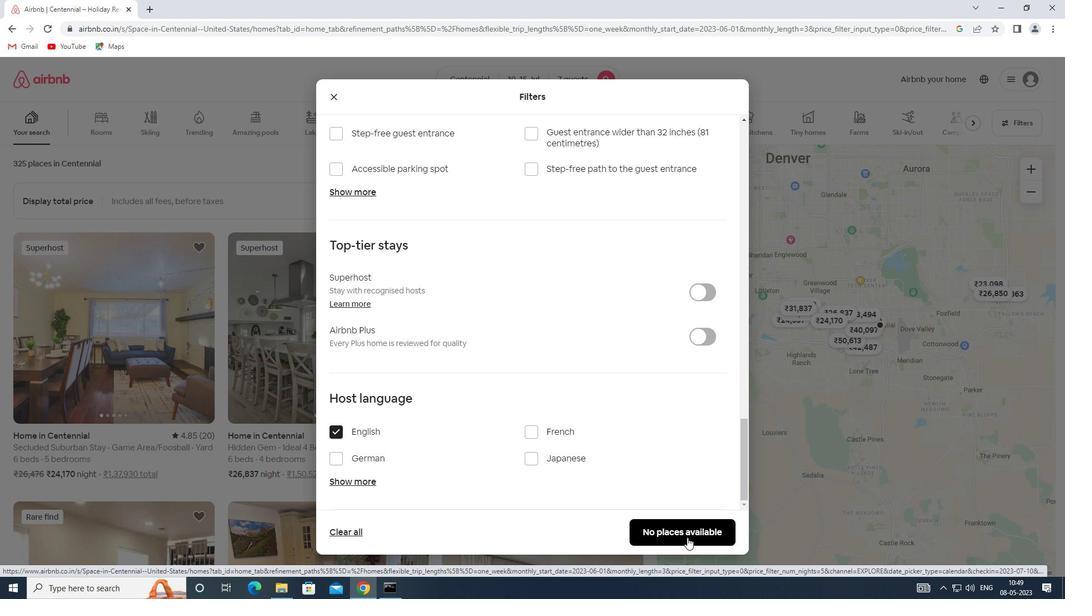 
